 Task: Check the percentage active listings of double pane windows in the last 5 years.
Action: Mouse moved to (954, 218)
Screenshot: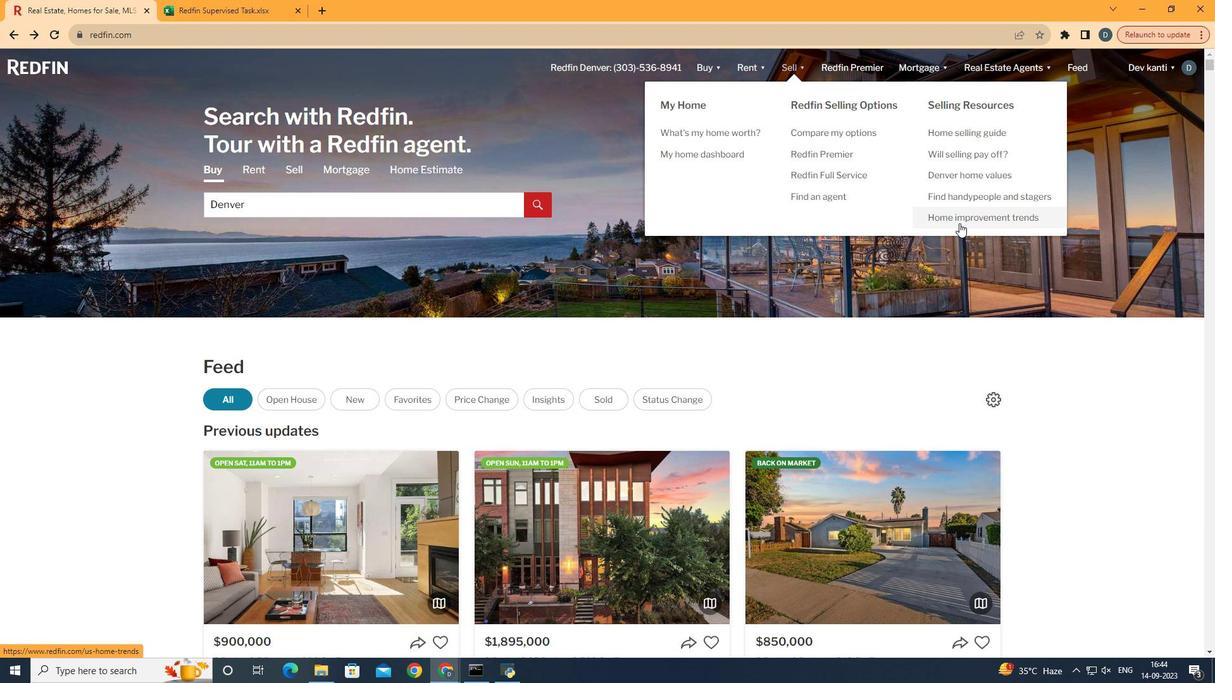 
Action: Mouse pressed left at (954, 218)
Screenshot: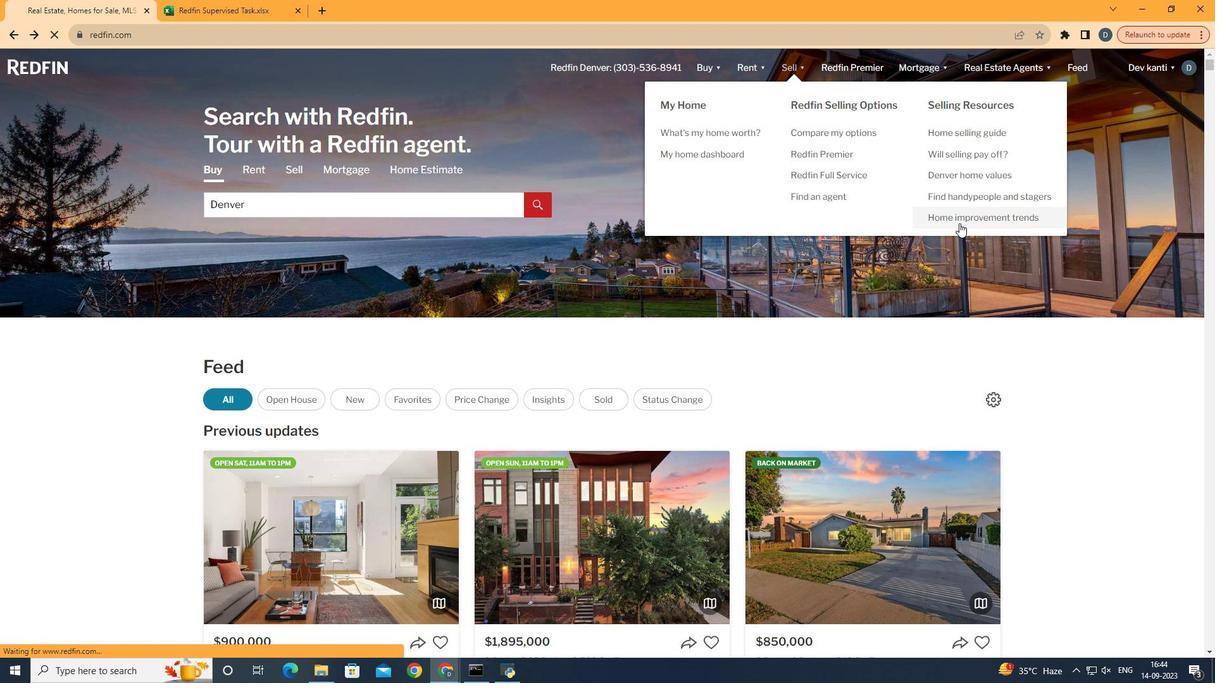 
Action: Mouse moved to (300, 244)
Screenshot: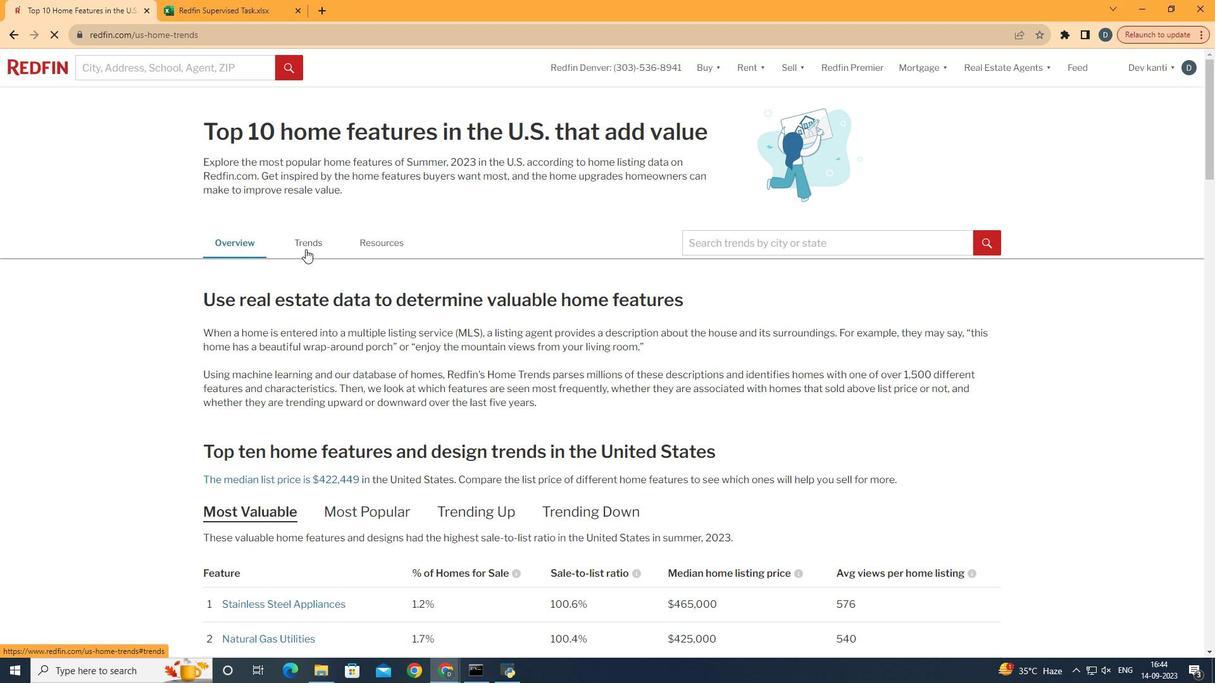 
Action: Mouse pressed left at (300, 244)
Screenshot: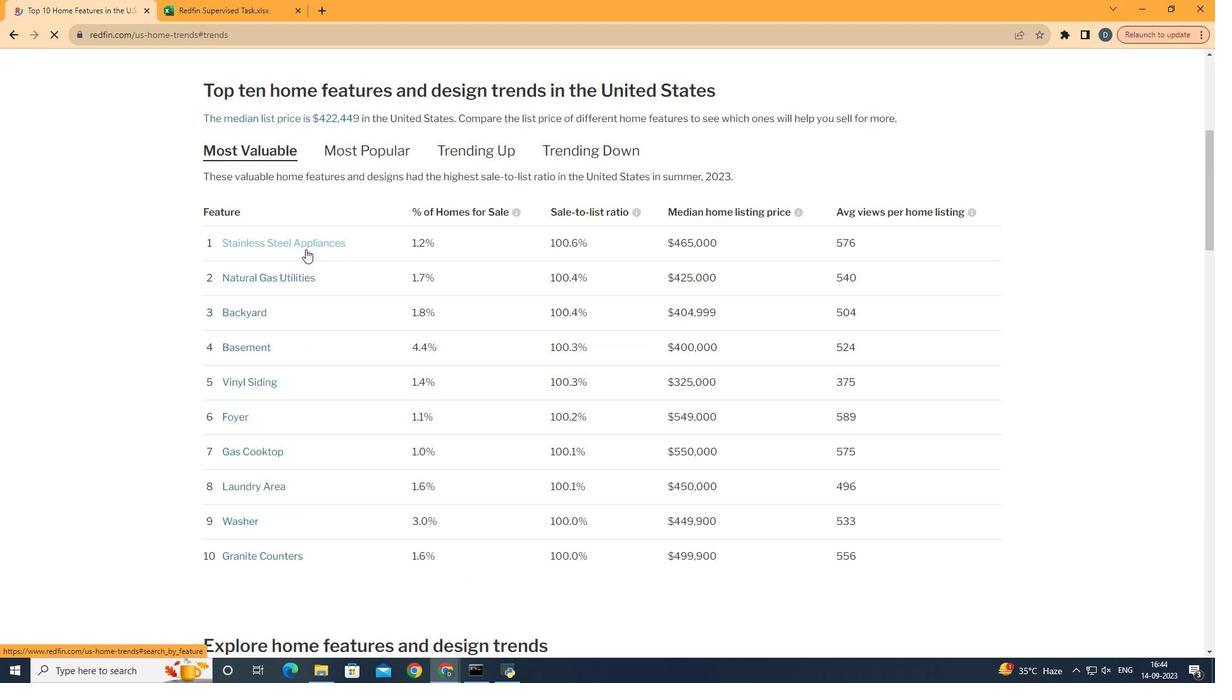 
Action: Mouse moved to (703, 412)
Screenshot: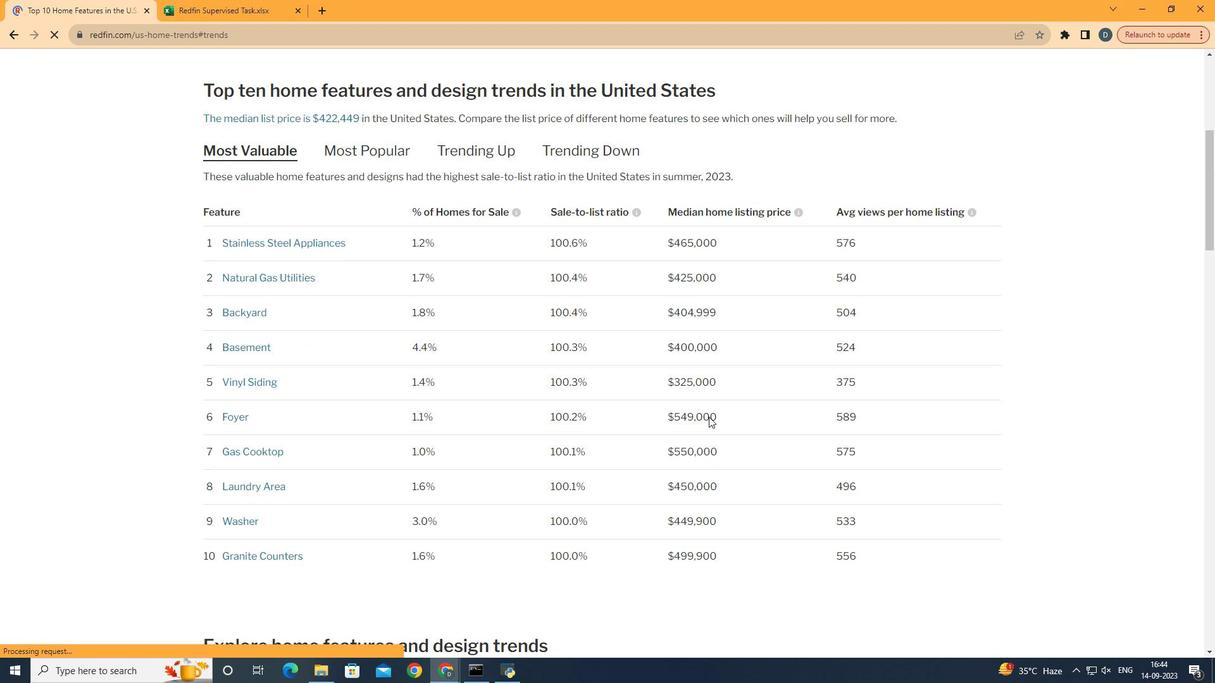 
Action: Mouse scrolled (703, 411) with delta (0, 0)
Screenshot: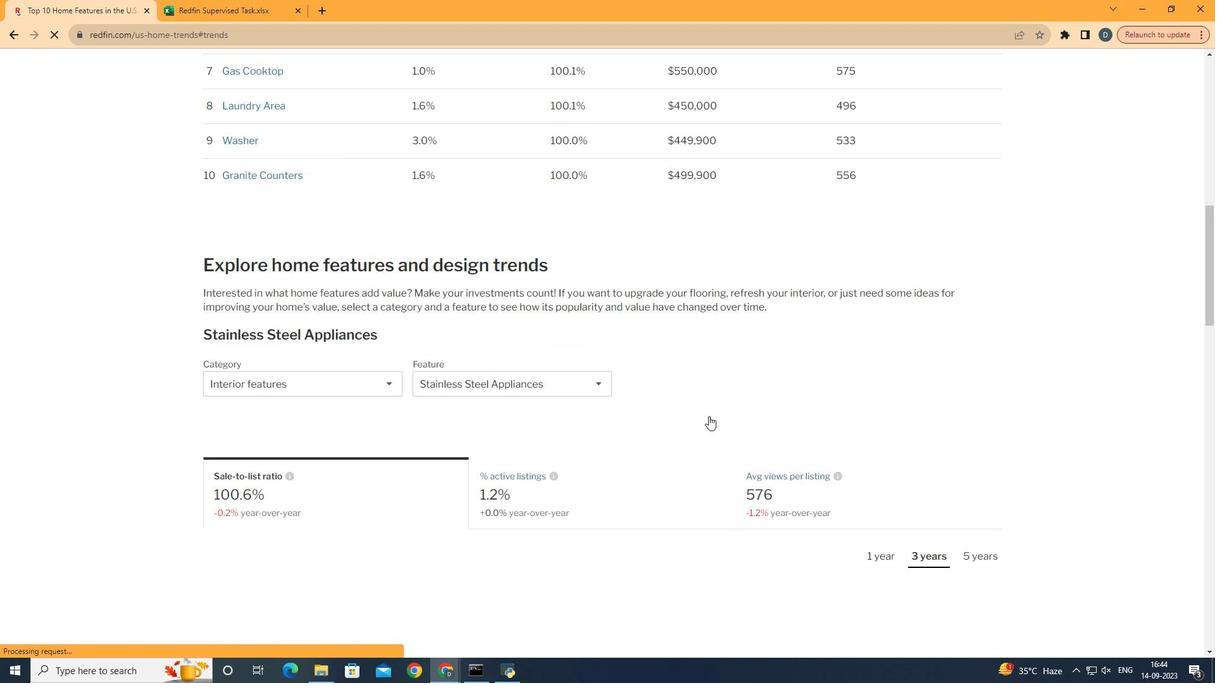 
Action: Mouse scrolled (703, 411) with delta (0, 0)
Screenshot: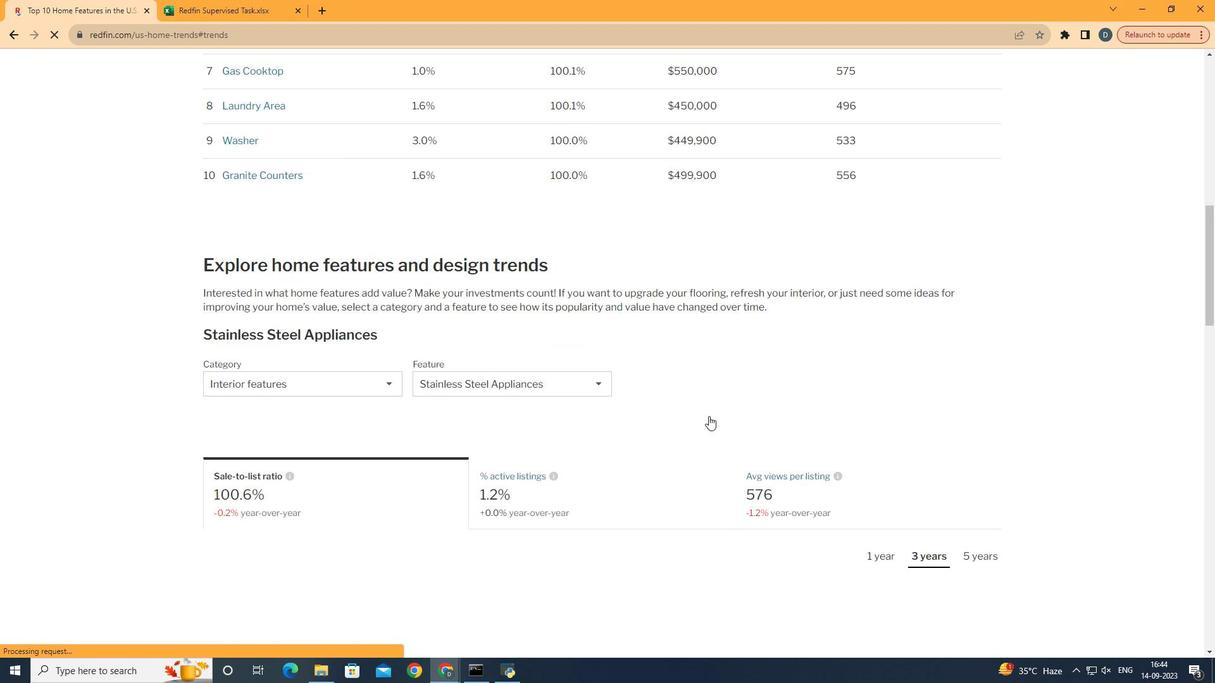 
Action: Mouse scrolled (703, 411) with delta (0, 0)
Screenshot: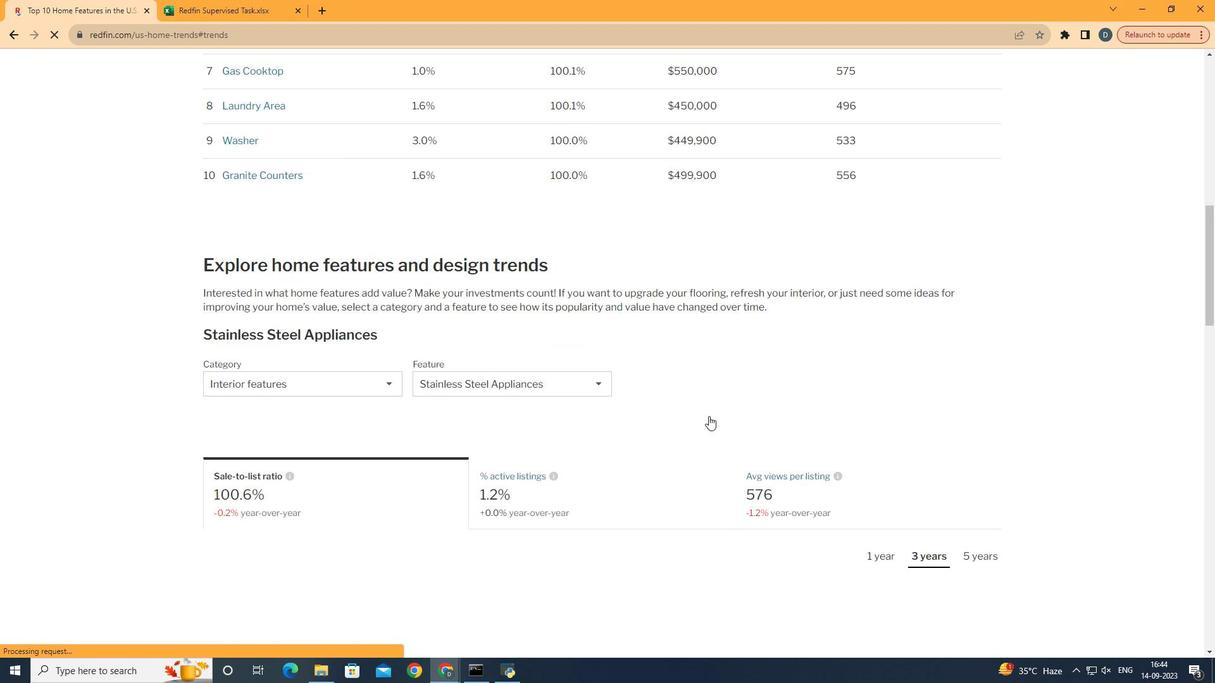 
Action: Mouse scrolled (703, 411) with delta (0, 0)
Screenshot: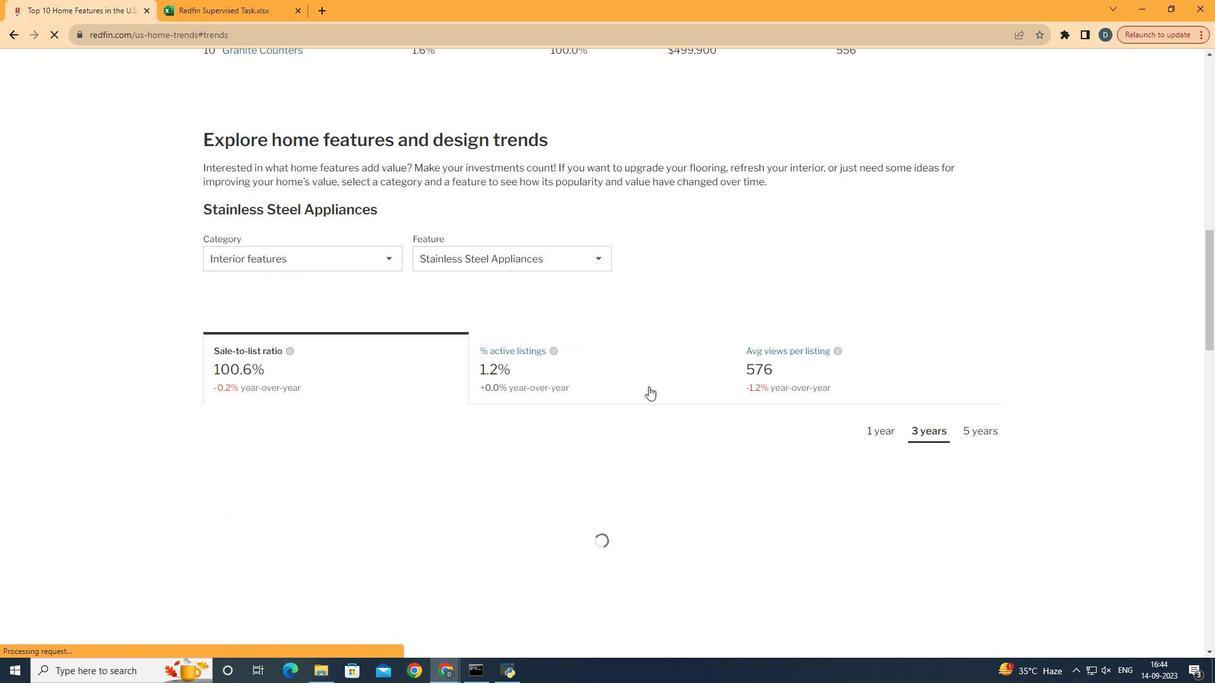 
Action: Mouse scrolled (703, 411) with delta (0, 0)
Screenshot: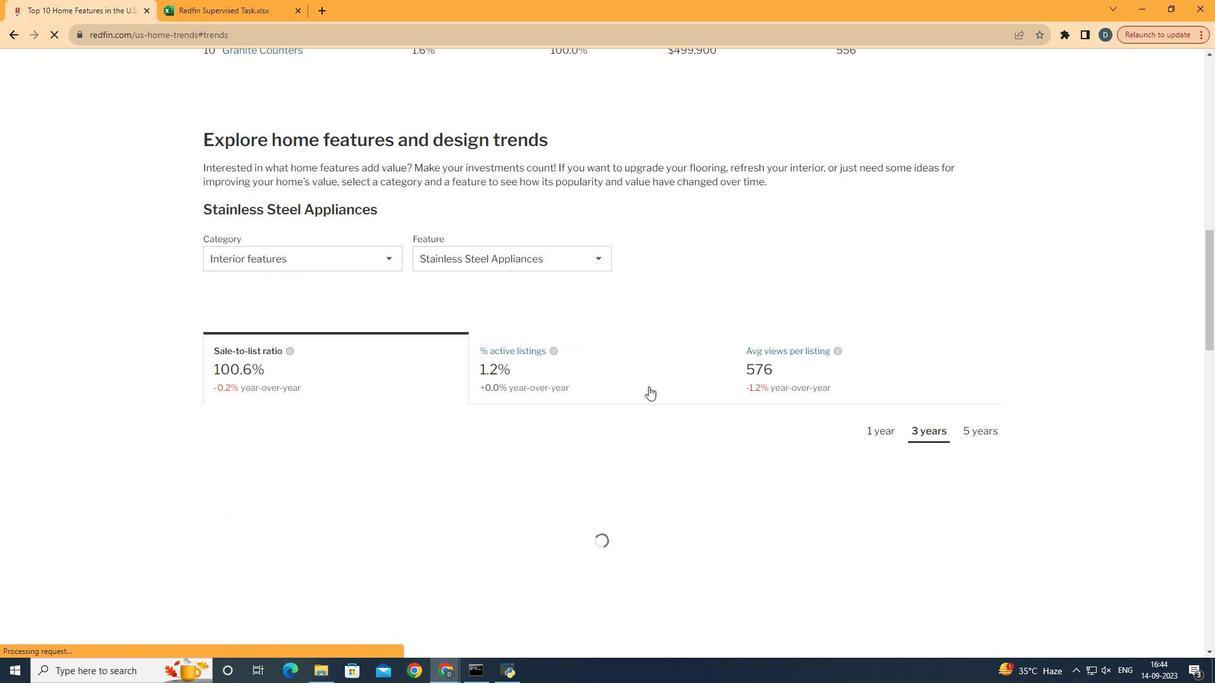 
Action: Mouse scrolled (703, 411) with delta (0, 0)
Screenshot: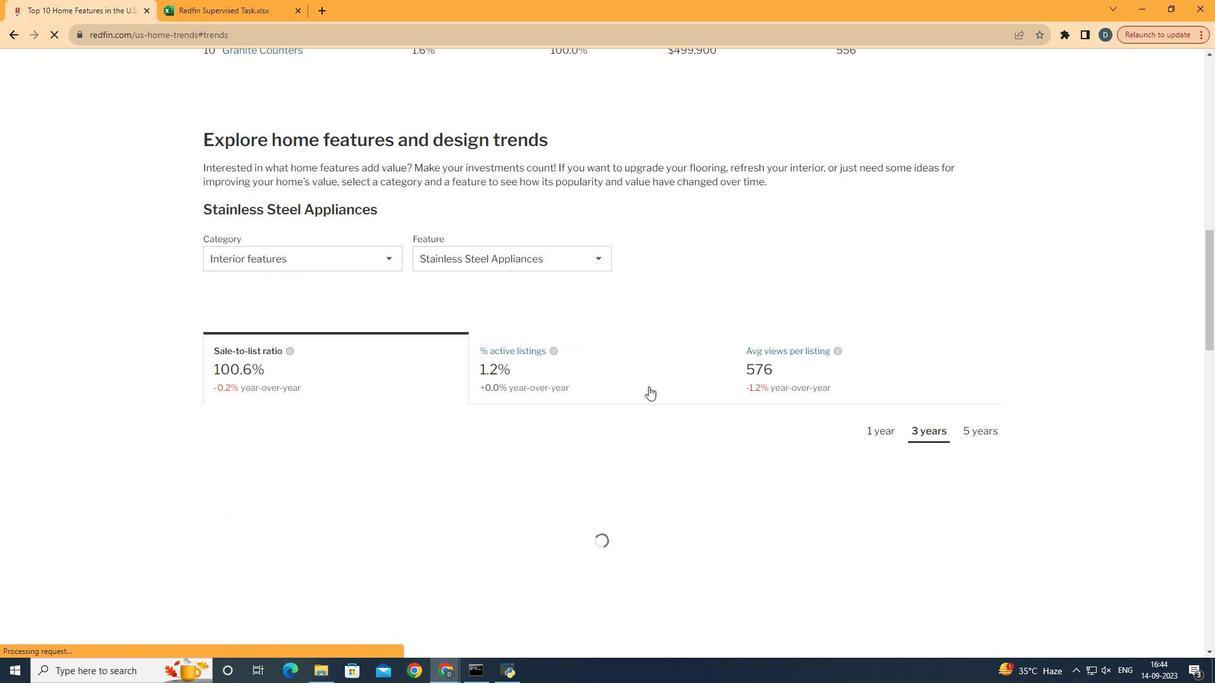 
Action: Mouse scrolled (703, 411) with delta (0, 0)
Screenshot: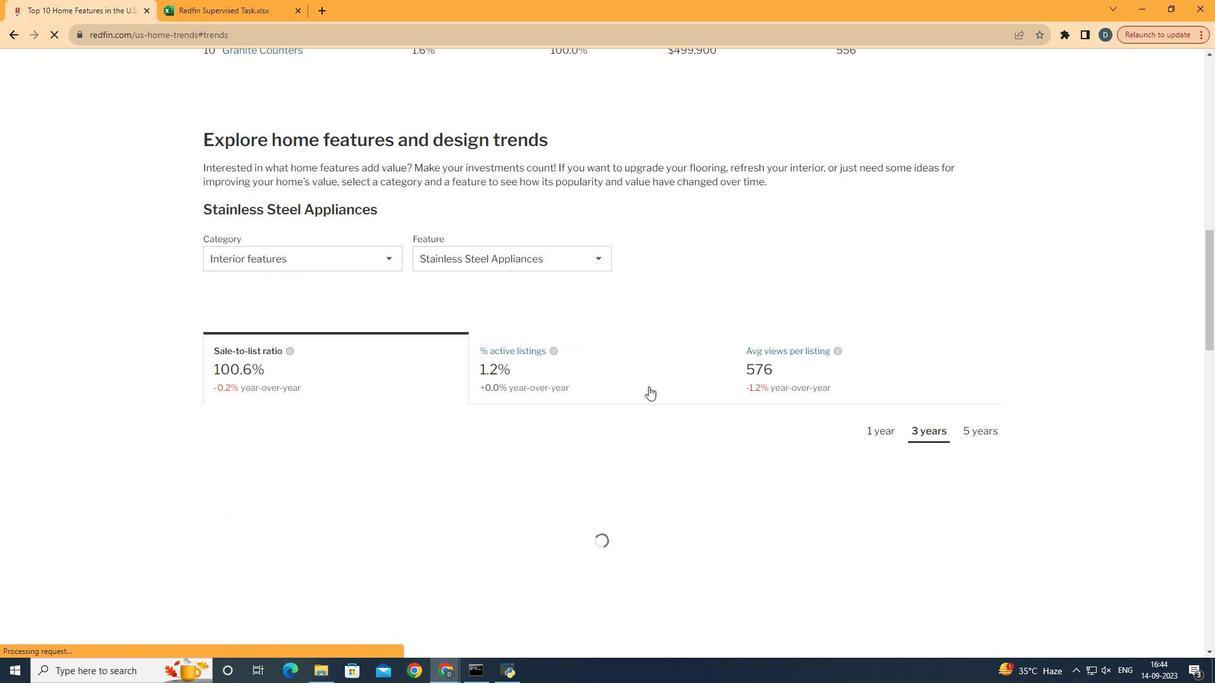 
Action: Mouse scrolled (703, 411) with delta (0, 0)
Screenshot: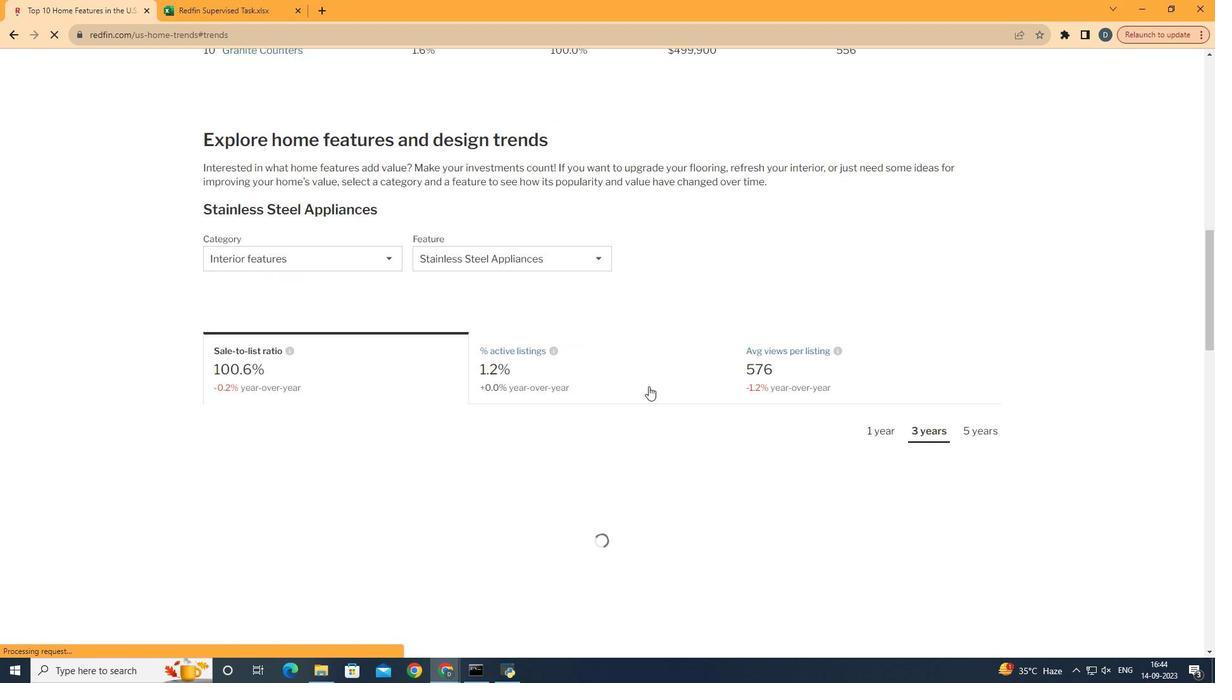 
Action: Mouse moved to (381, 316)
Screenshot: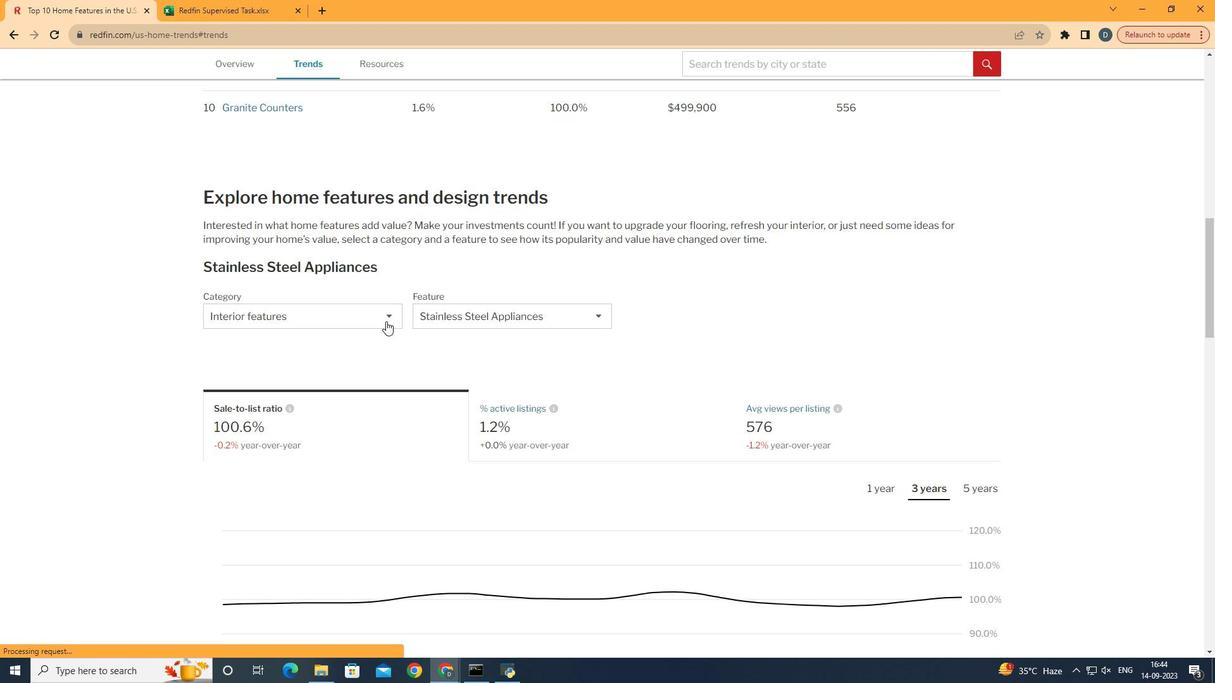 
Action: Mouse scrolled (381, 315) with delta (0, 0)
Screenshot: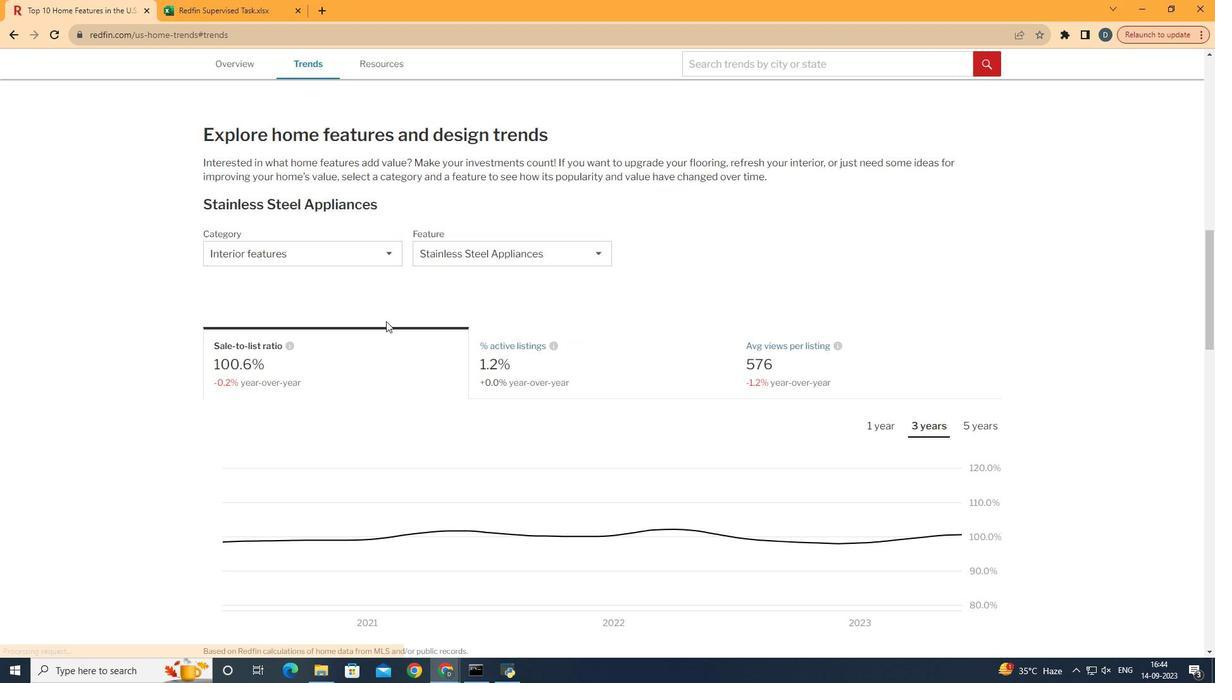 
Action: Mouse scrolled (381, 315) with delta (0, 0)
Screenshot: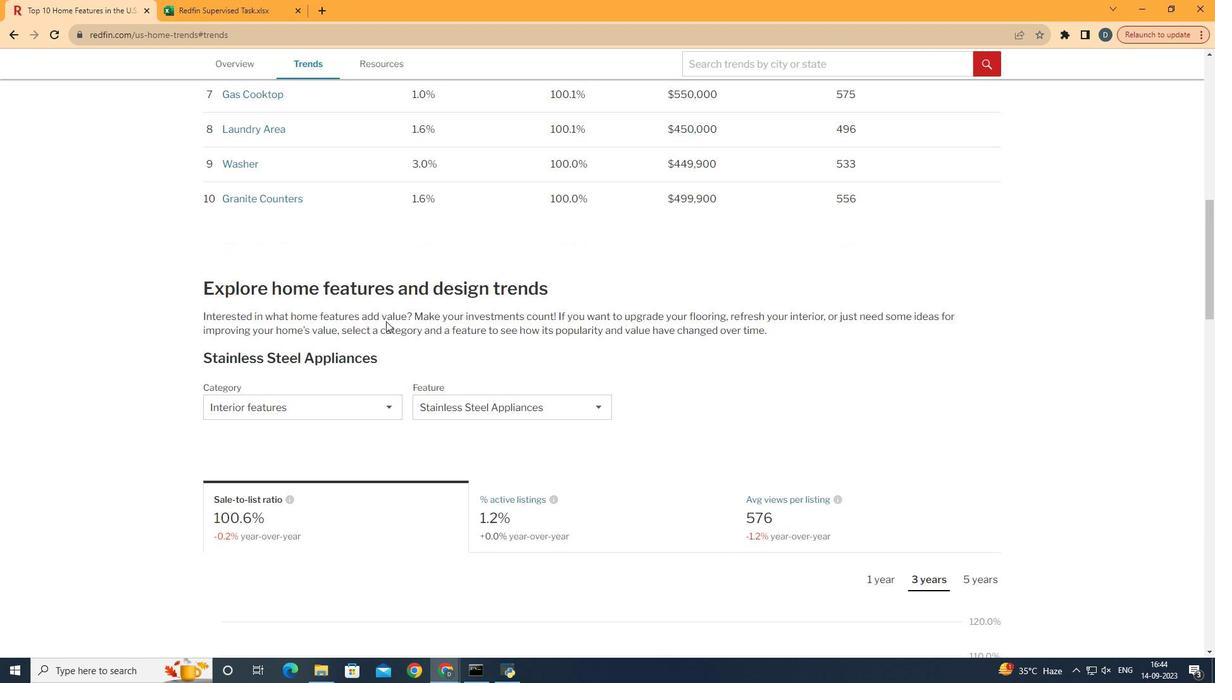 
Action: Mouse scrolled (381, 315) with delta (0, 0)
Screenshot: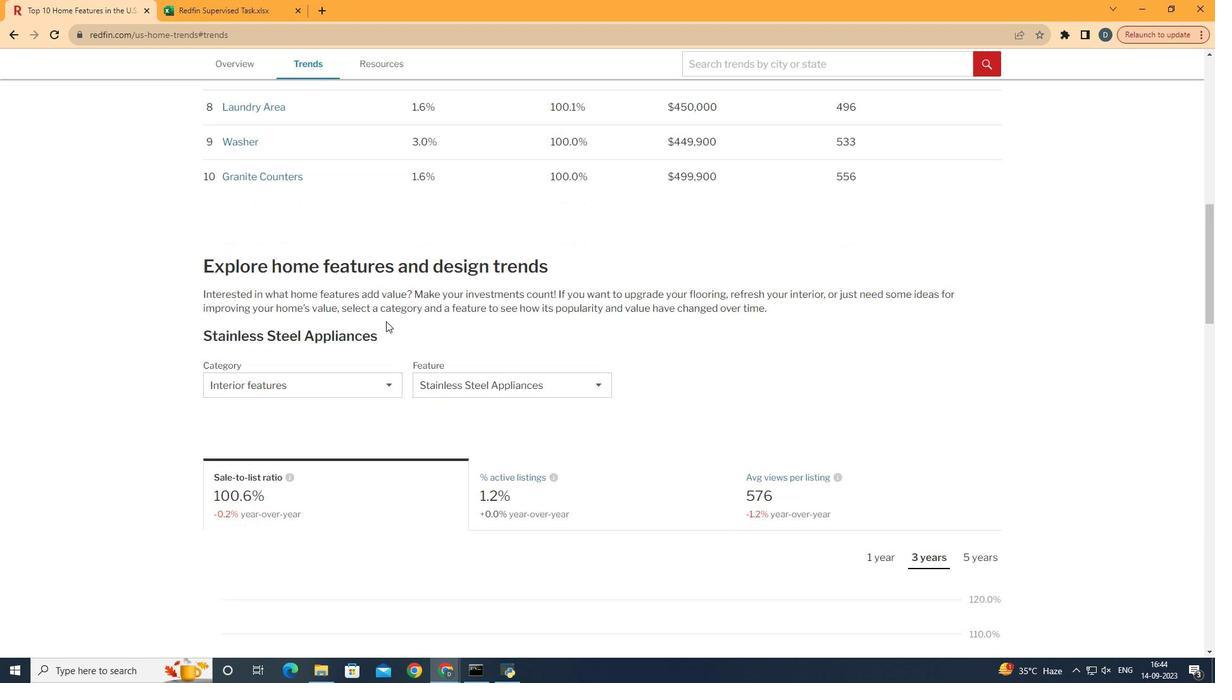 
Action: Mouse scrolled (381, 315) with delta (0, 0)
Screenshot: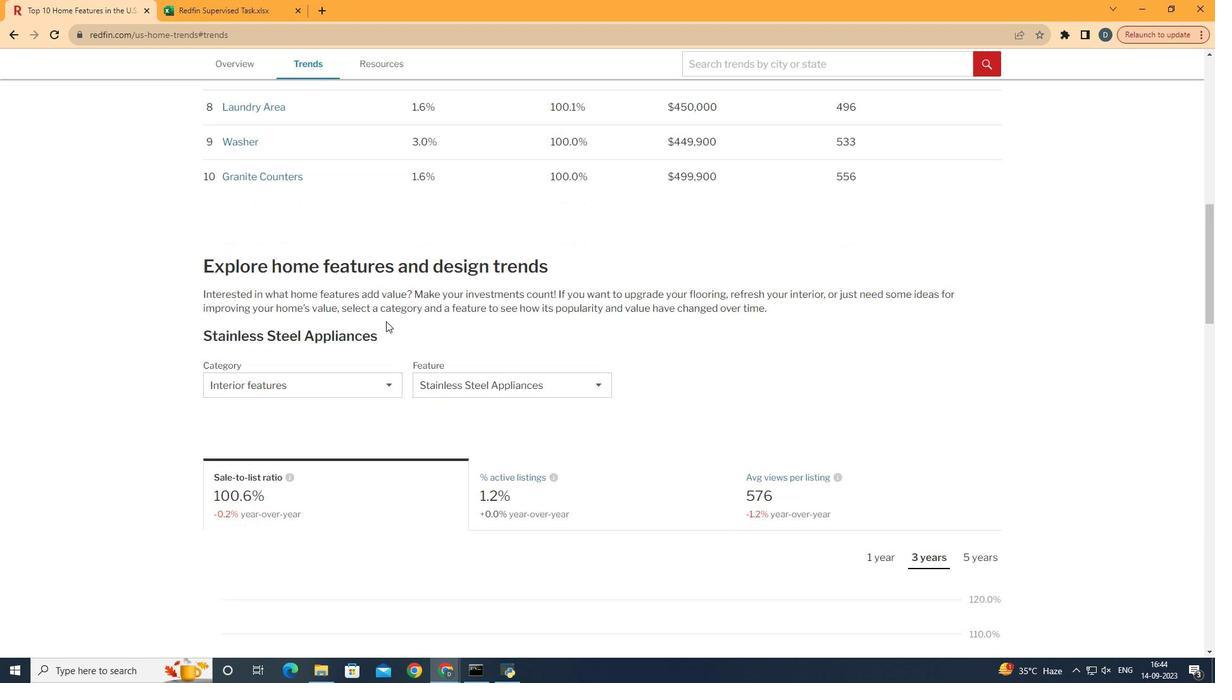 
Action: Mouse scrolled (381, 315) with delta (0, 0)
Screenshot: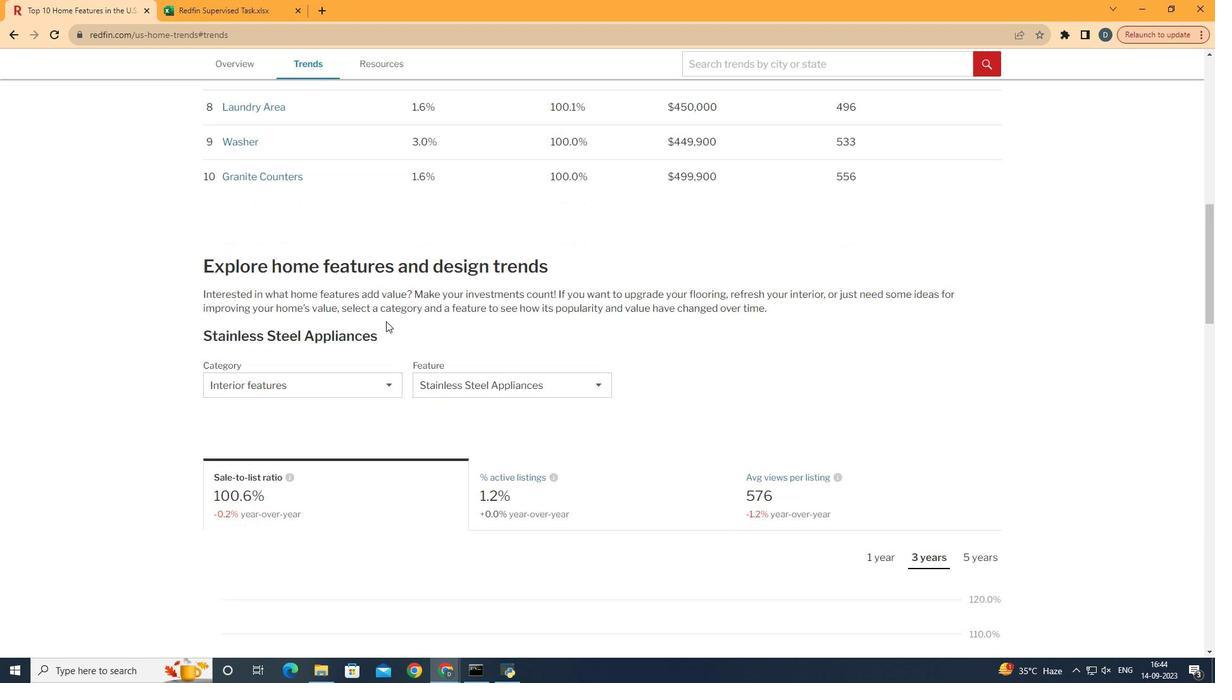 
Action: Mouse scrolled (381, 315) with delta (0, 0)
Screenshot: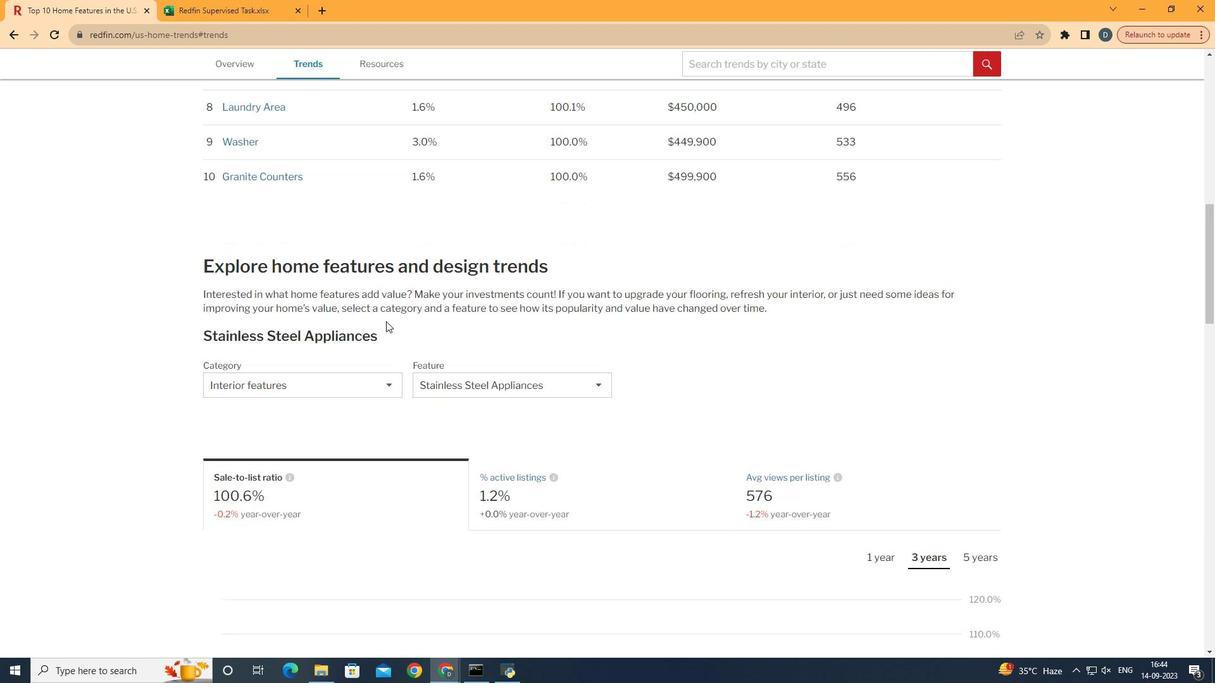 
Action: Mouse scrolled (381, 315) with delta (0, 0)
Screenshot: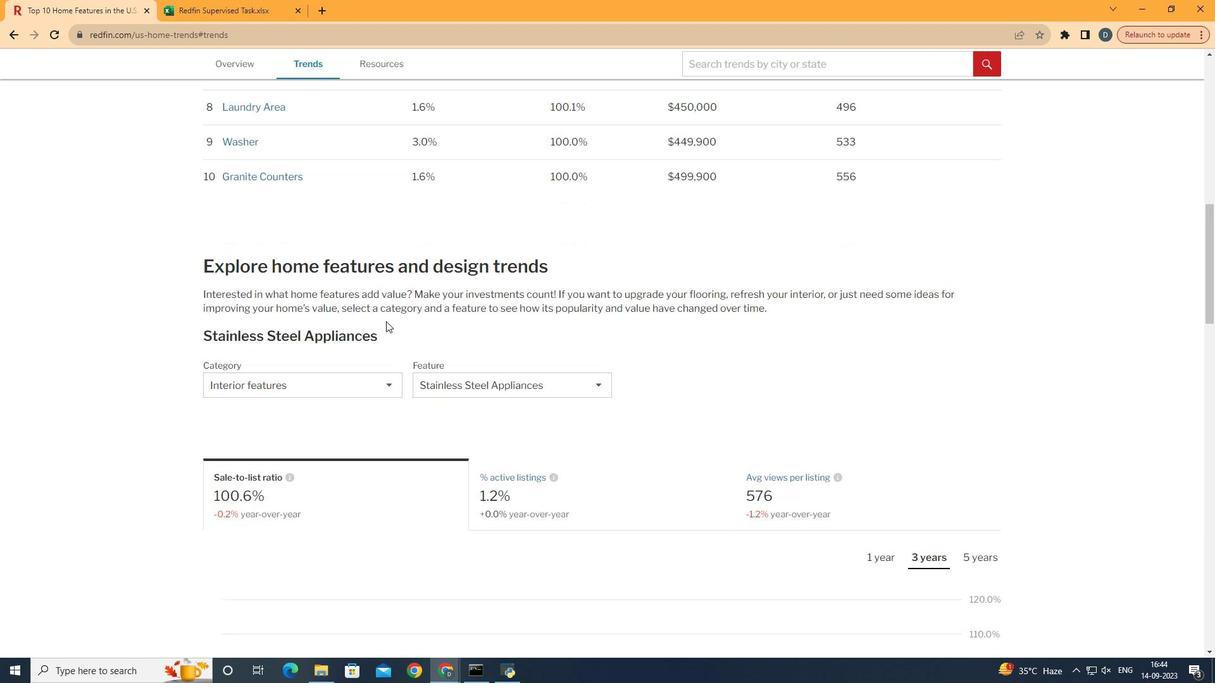 
Action: Mouse scrolled (381, 315) with delta (0, 0)
Screenshot: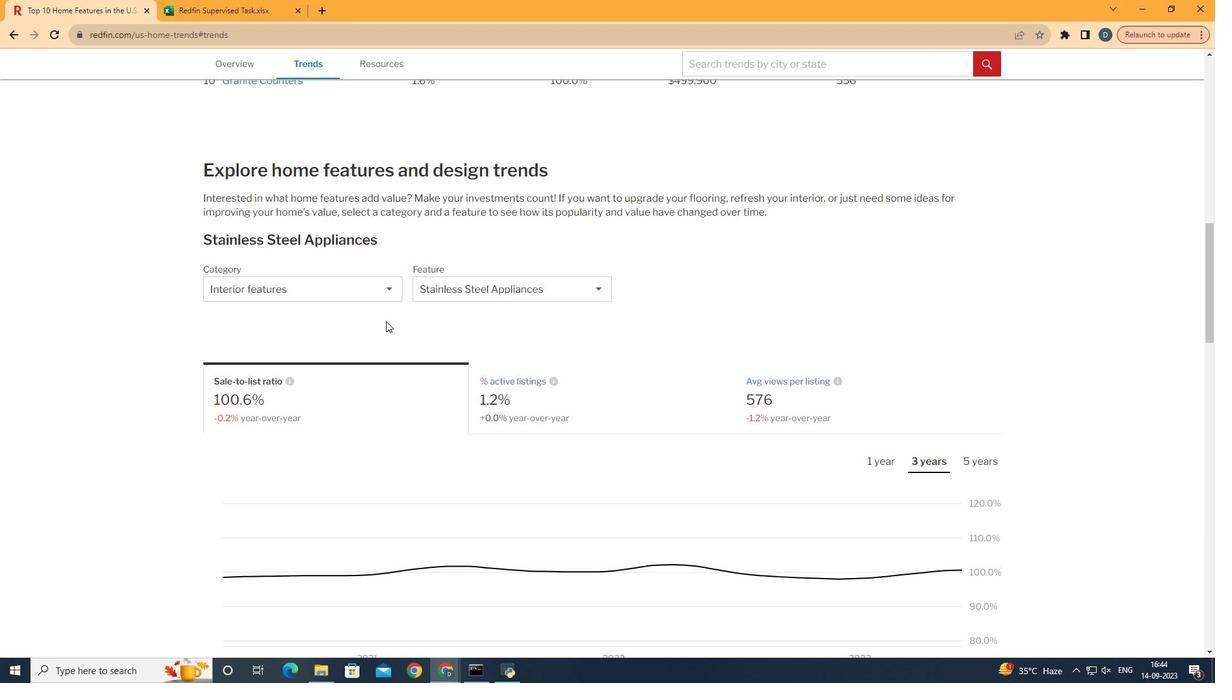 
Action: Mouse scrolled (381, 315) with delta (0, 0)
Screenshot: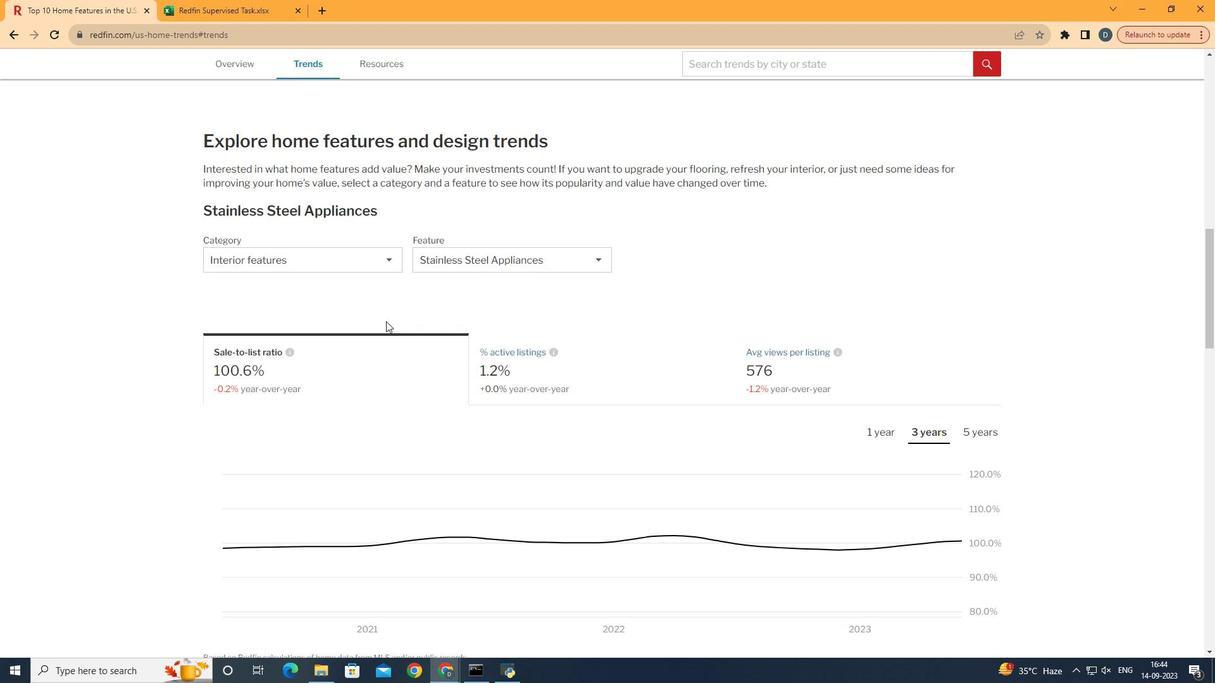 
Action: Mouse moved to (367, 256)
Screenshot: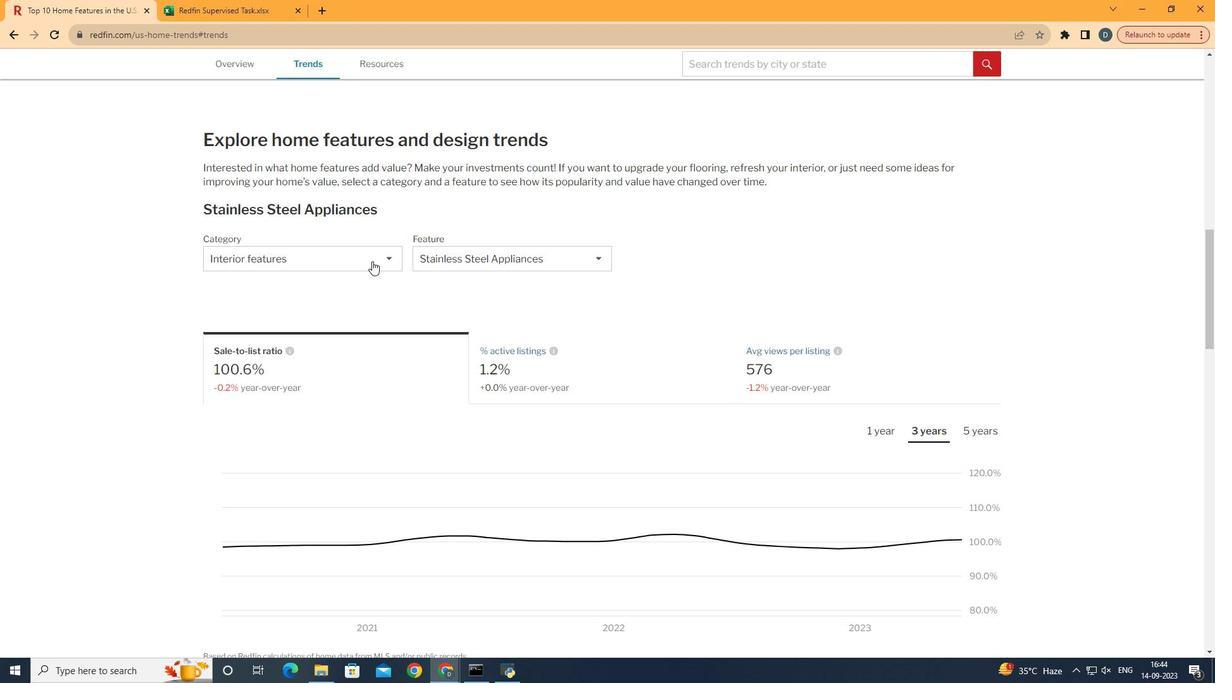 
Action: Mouse pressed left at (367, 256)
Screenshot: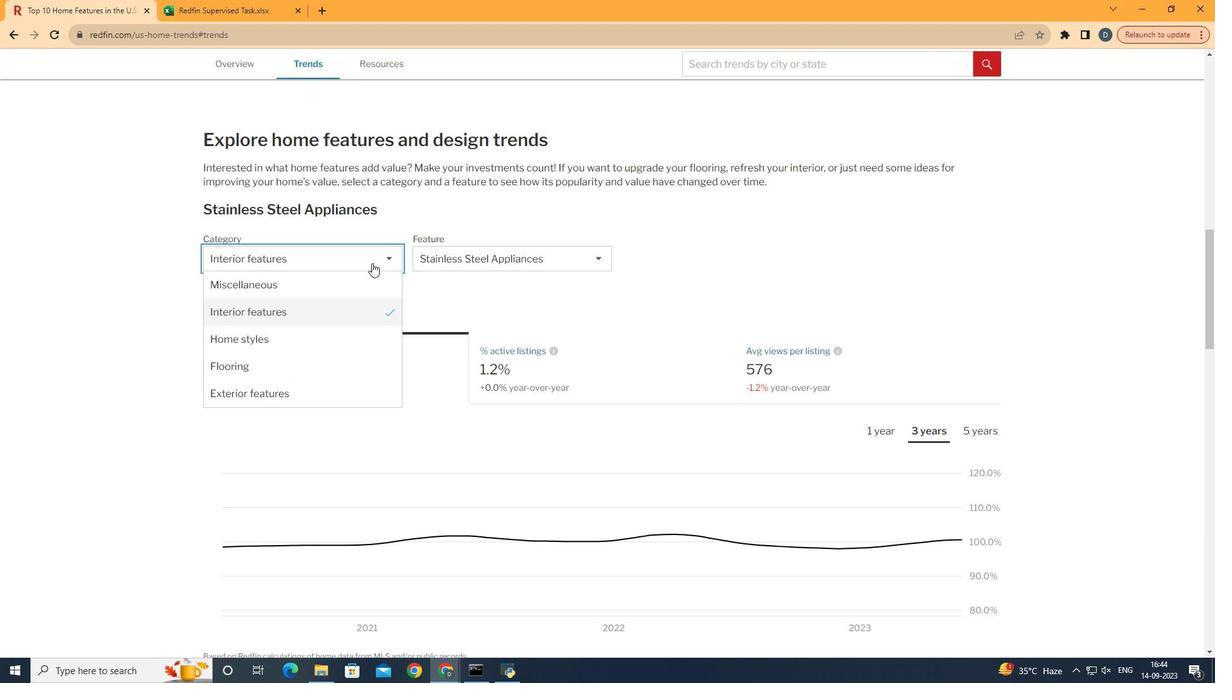 
Action: Mouse moved to (343, 391)
Screenshot: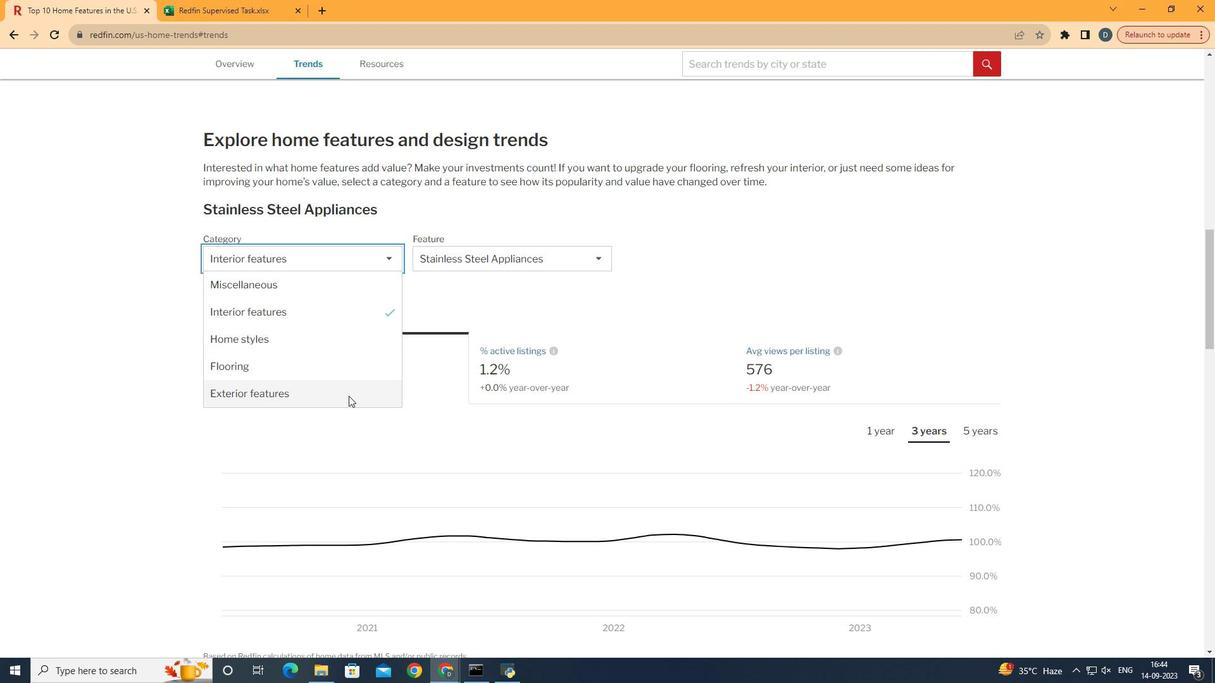 
Action: Mouse pressed left at (343, 391)
Screenshot: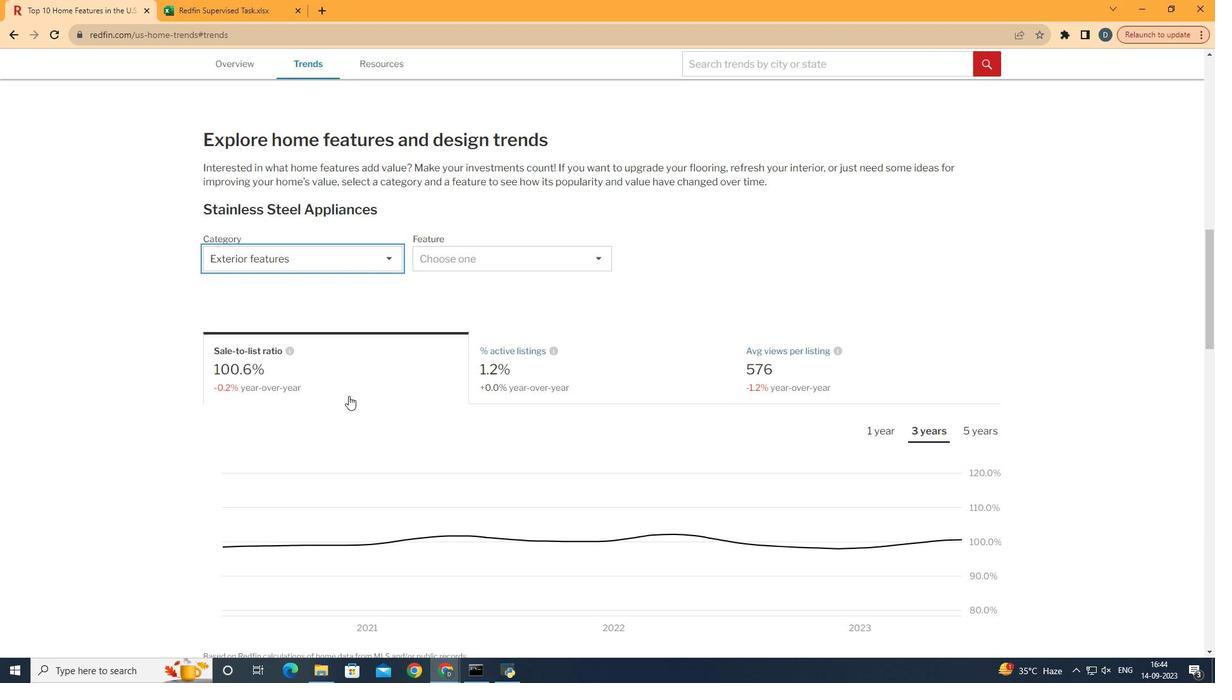 
Action: Mouse moved to (479, 250)
Screenshot: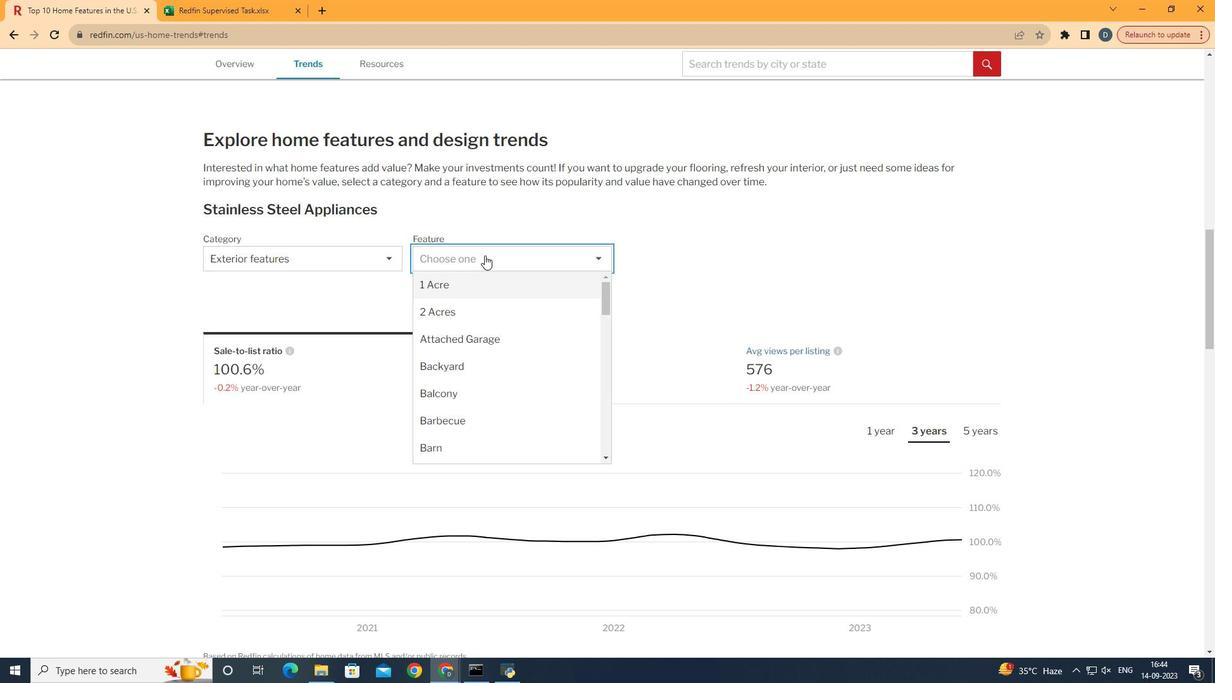 
Action: Mouse pressed left at (479, 250)
Screenshot: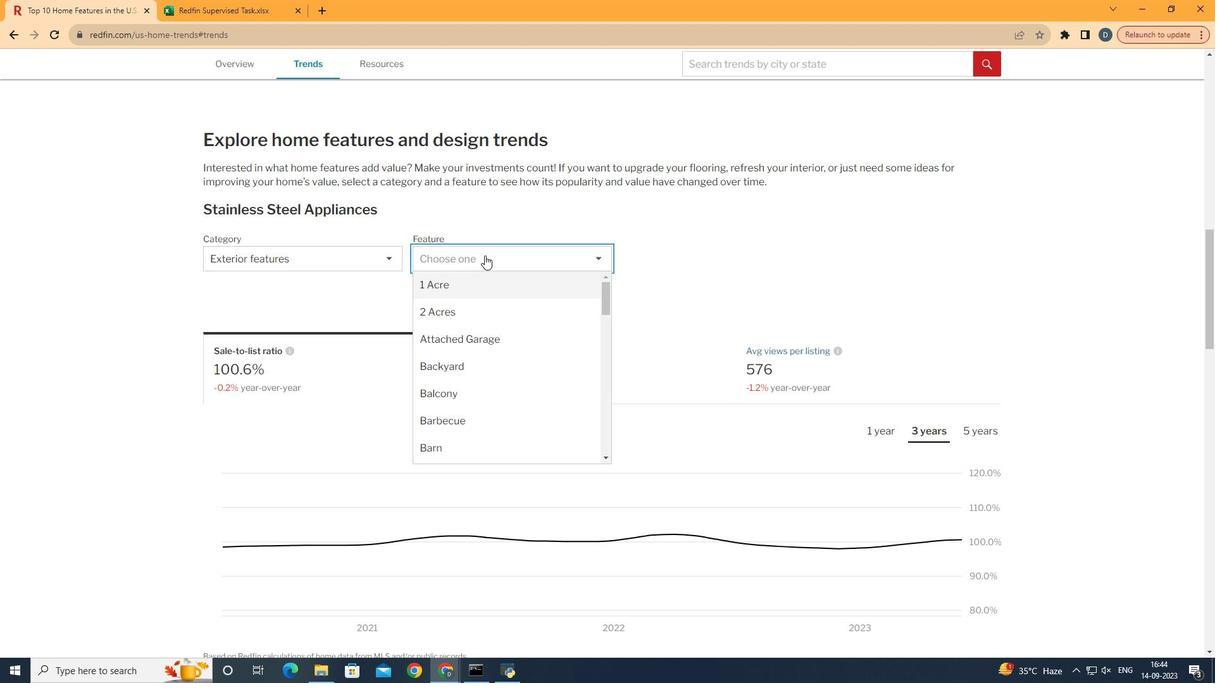 
Action: Mouse moved to (501, 381)
Screenshot: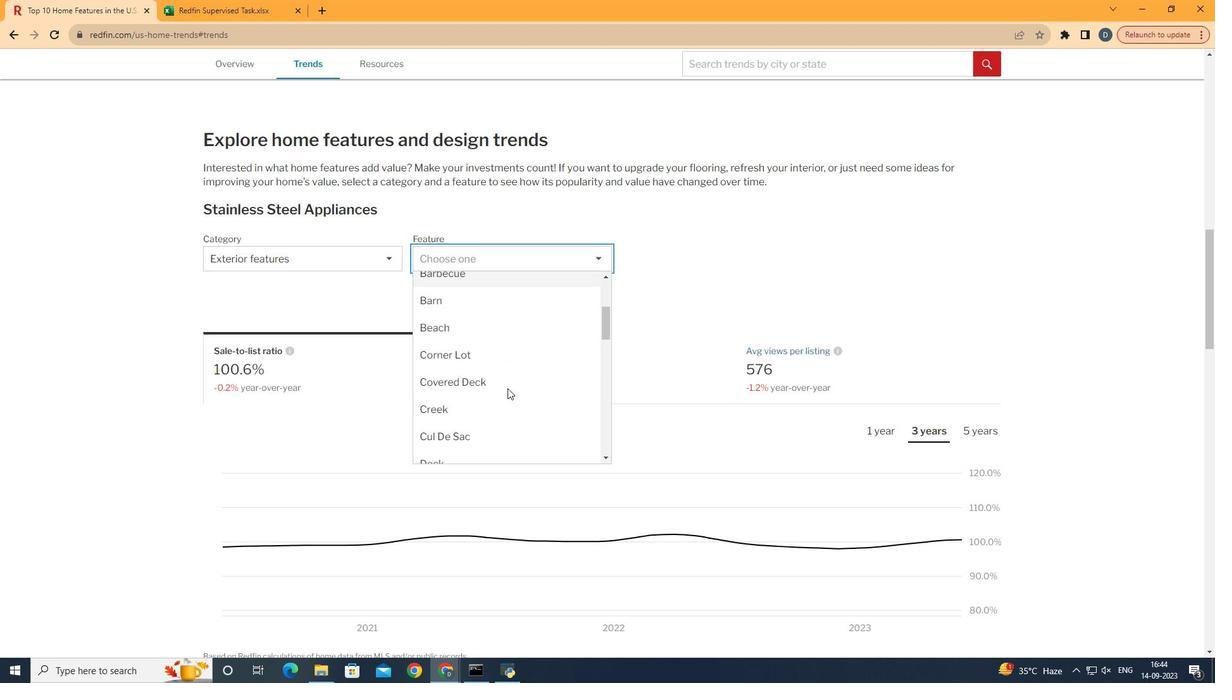
Action: Mouse scrolled (501, 380) with delta (0, 0)
Screenshot: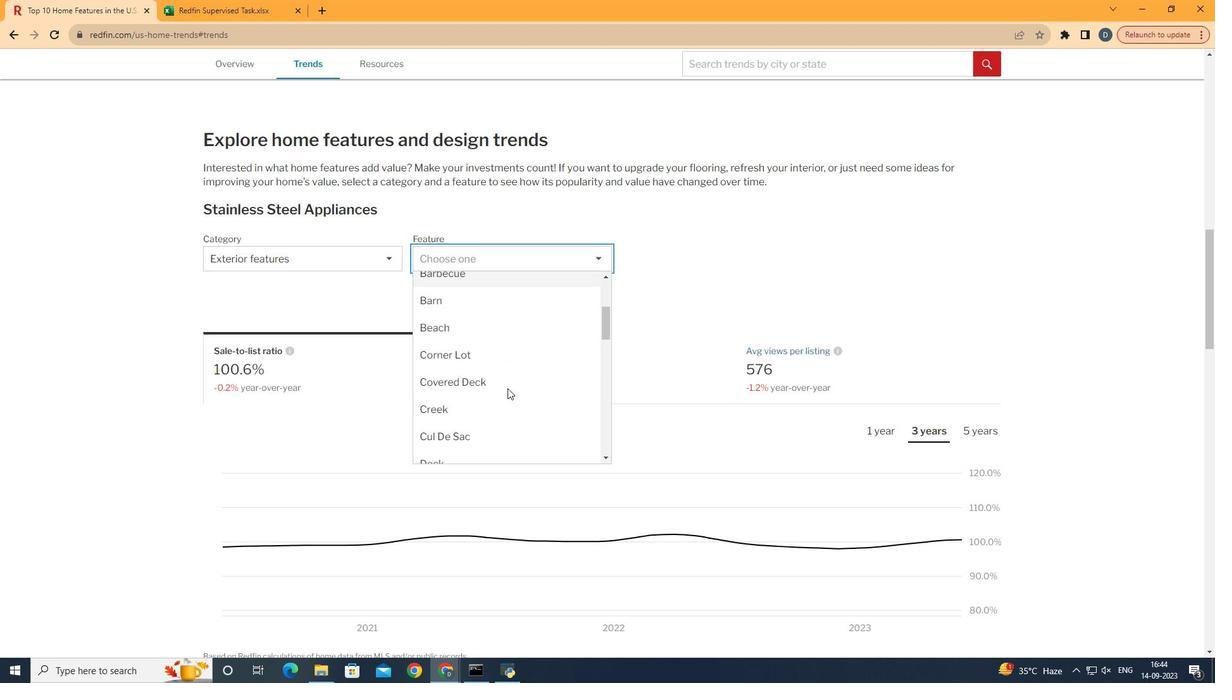 
Action: Mouse moved to (501, 382)
Screenshot: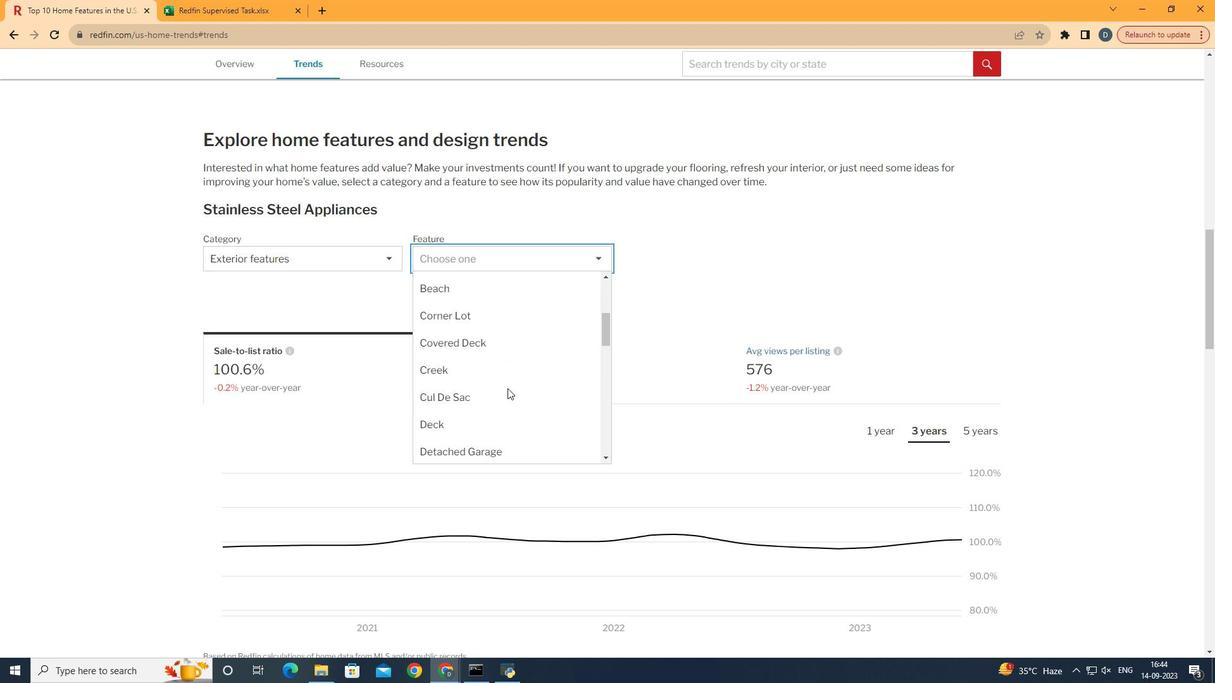 
Action: Mouse scrolled (501, 382) with delta (0, 0)
Screenshot: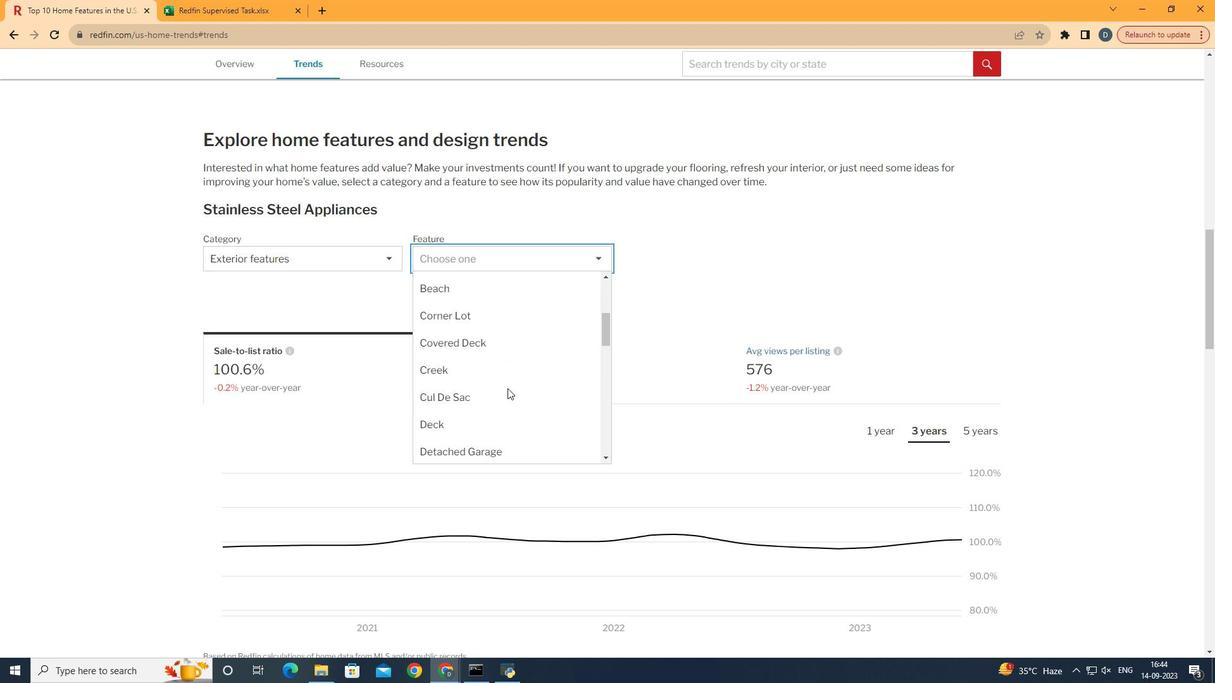 
Action: Mouse moved to (502, 383)
Screenshot: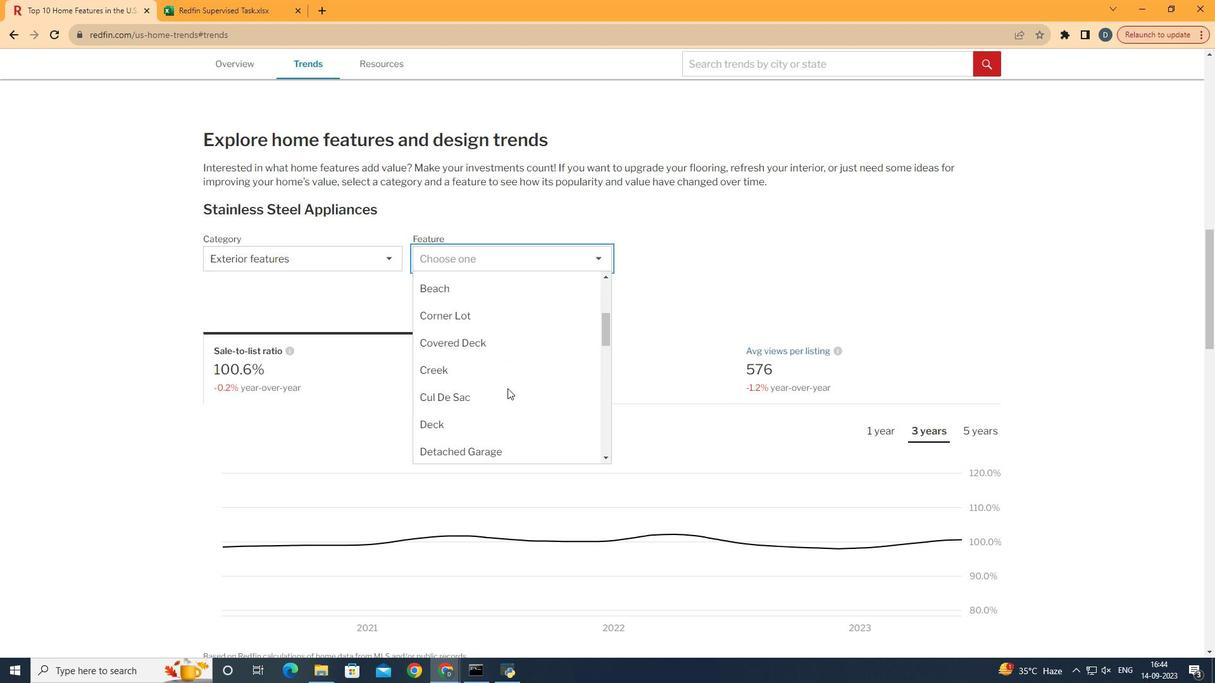 
Action: Mouse scrolled (502, 382) with delta (0, 0)
Screenshot: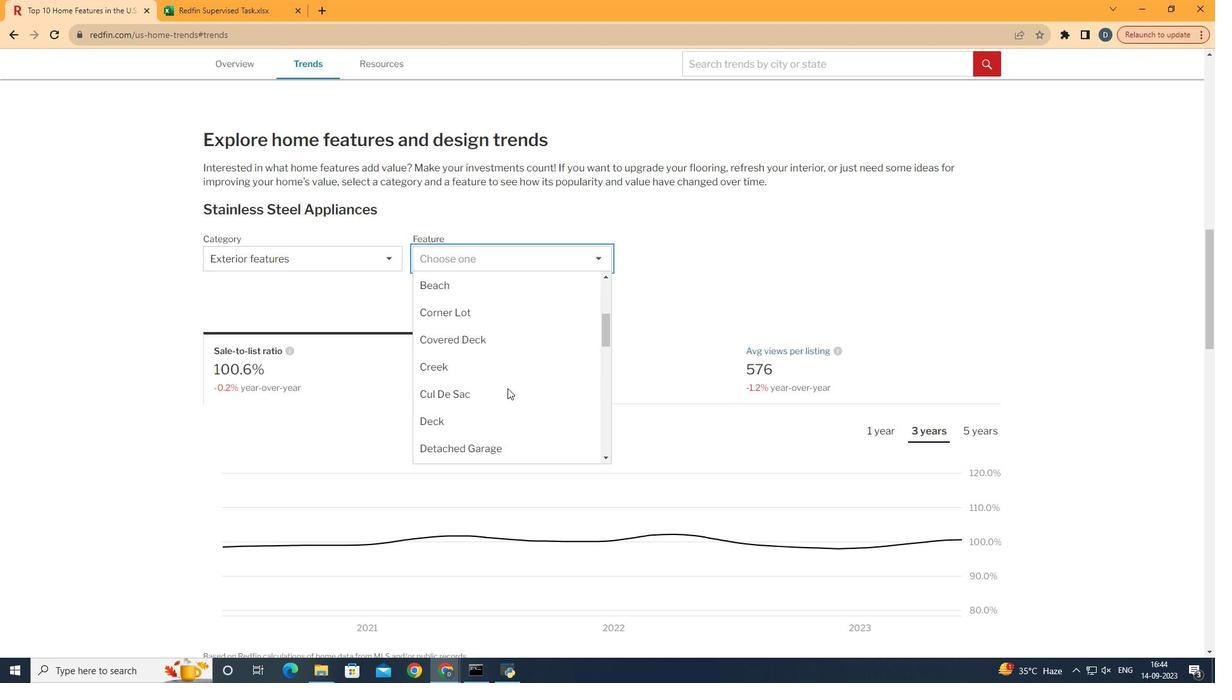 
Action: Mouse moved to (485, 398)
Screenshot: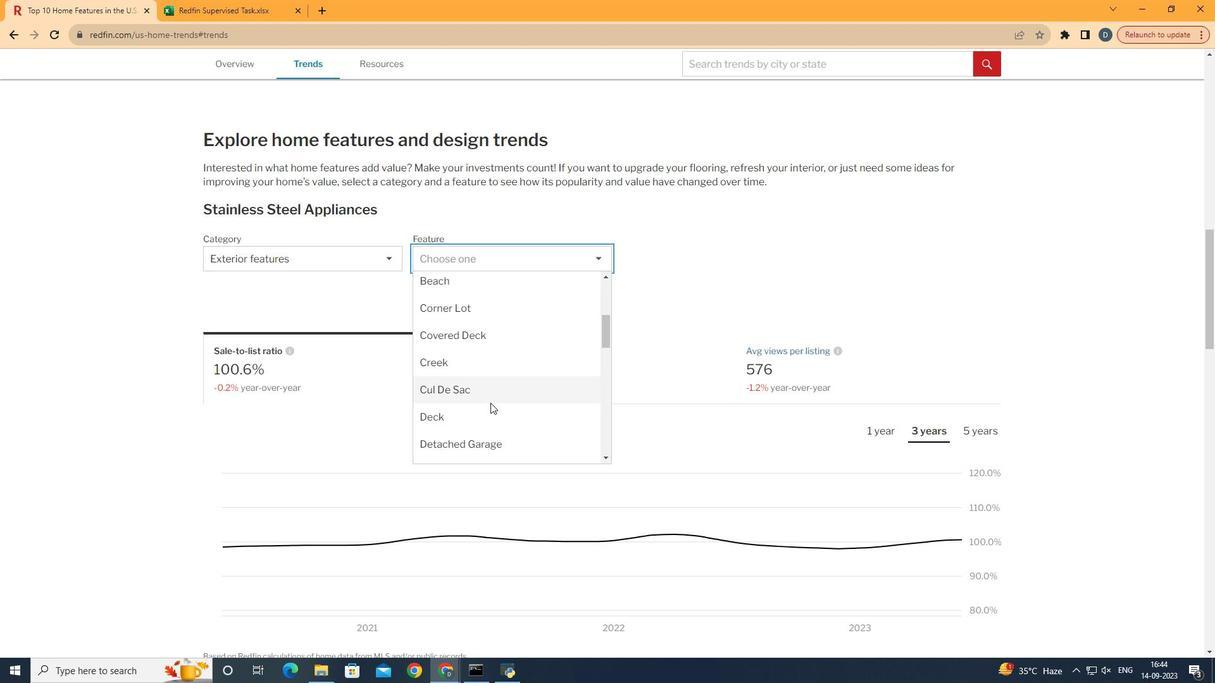 
Action: Mouse scrolled (485, 397) with delta (0, 0)
Screenshot: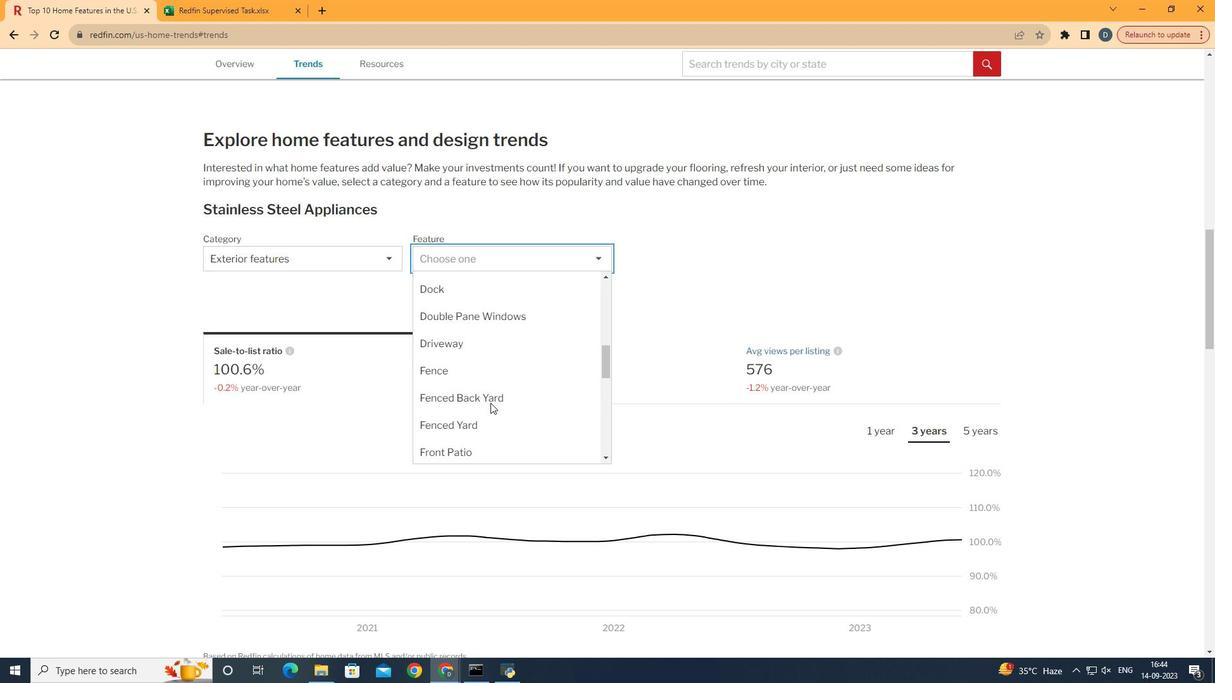 
Action: Mouse scrolled (485, 397) with delta (0, 0)
Screenshot: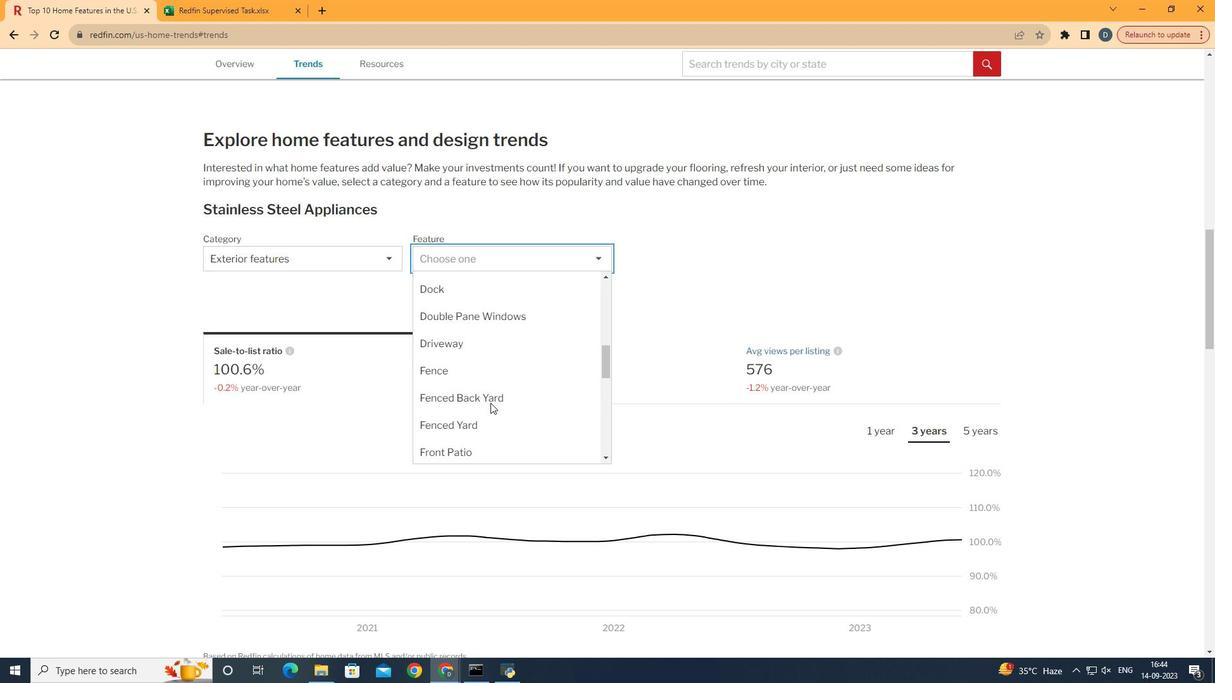 
Action: Mouse scrolled (485, 397) with delta (0, 0)
Screenshot: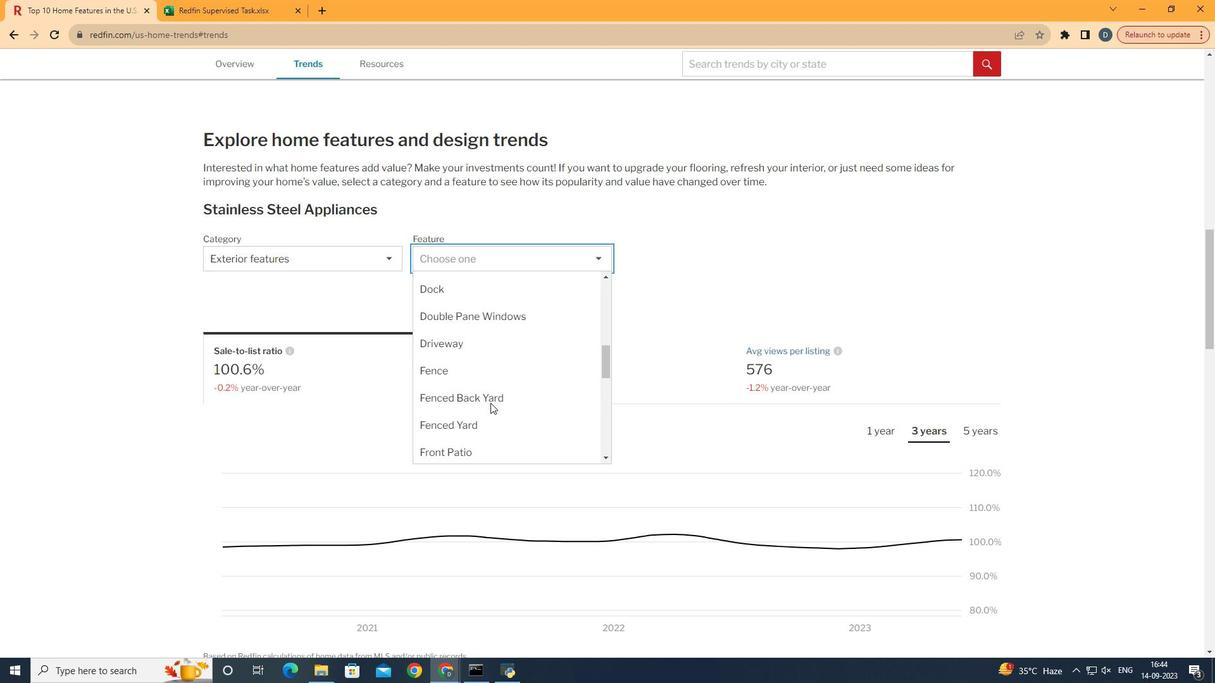 
Action: Mouse moved to (491, 310)
Screenshot: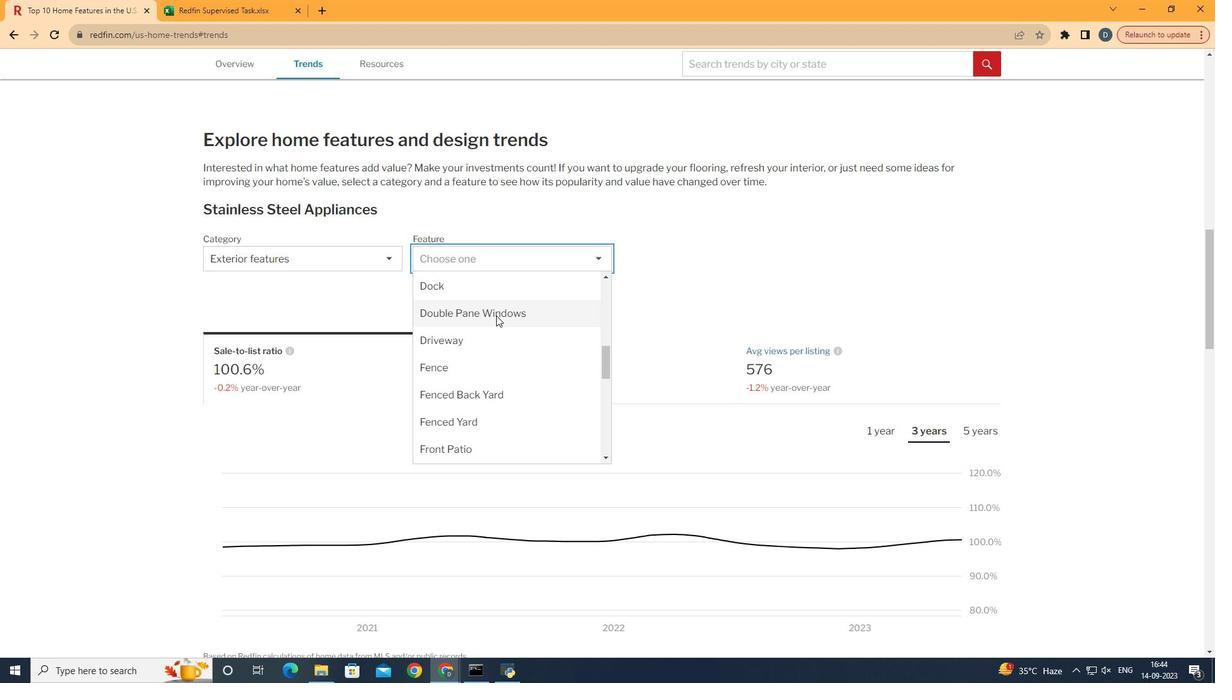 
Action: Mouse pressed left at (491, 310)
Screenshot: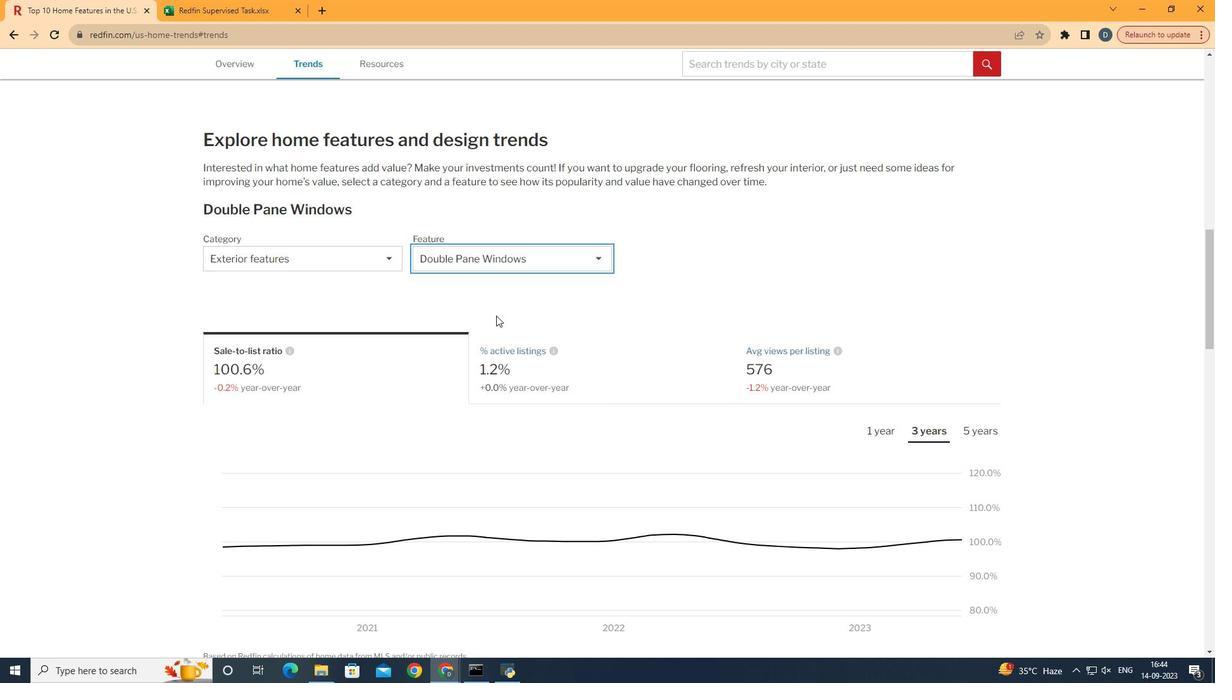 
Action: Mouse moved to (591, 397)
Screenshot: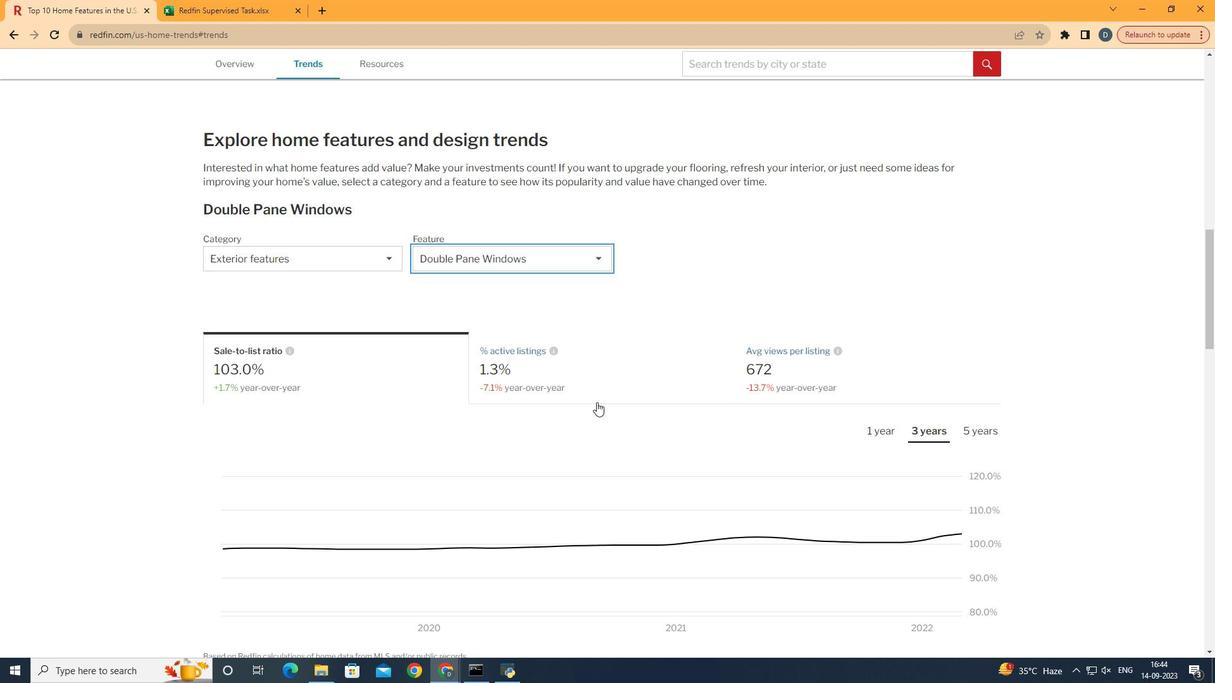 
Action: Mouse pressed left at (591, 397)
Screenshot: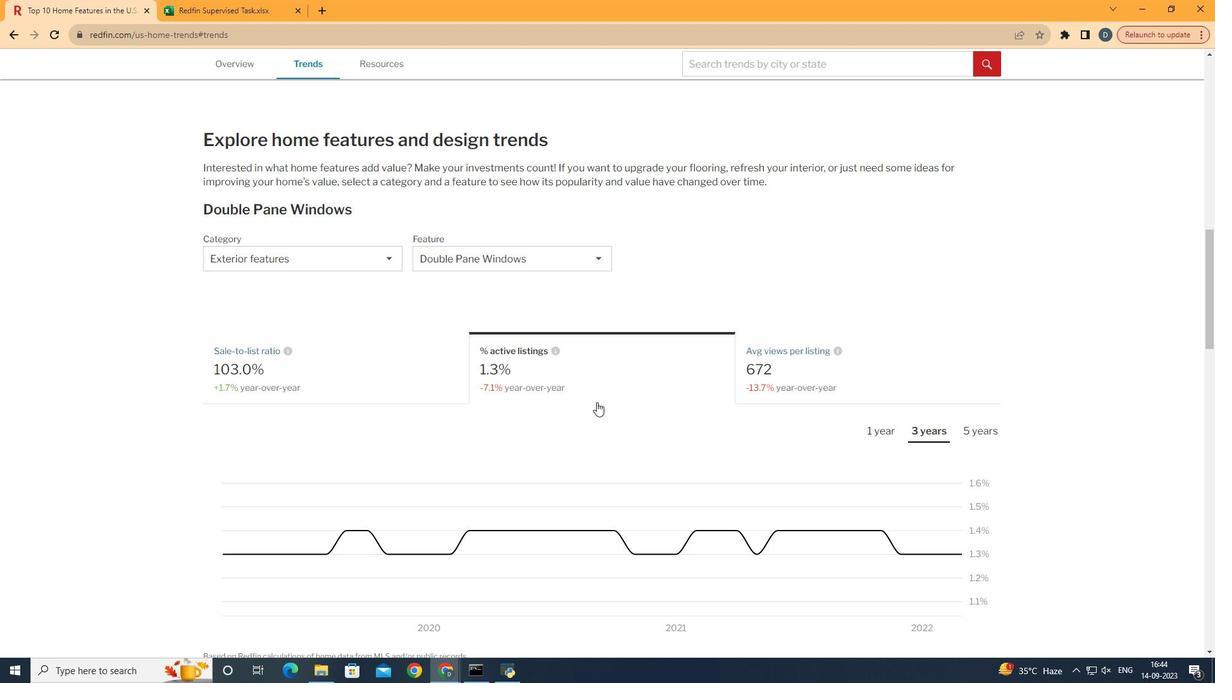 
Action: Mouse moved to (962, 427)
Screenshot: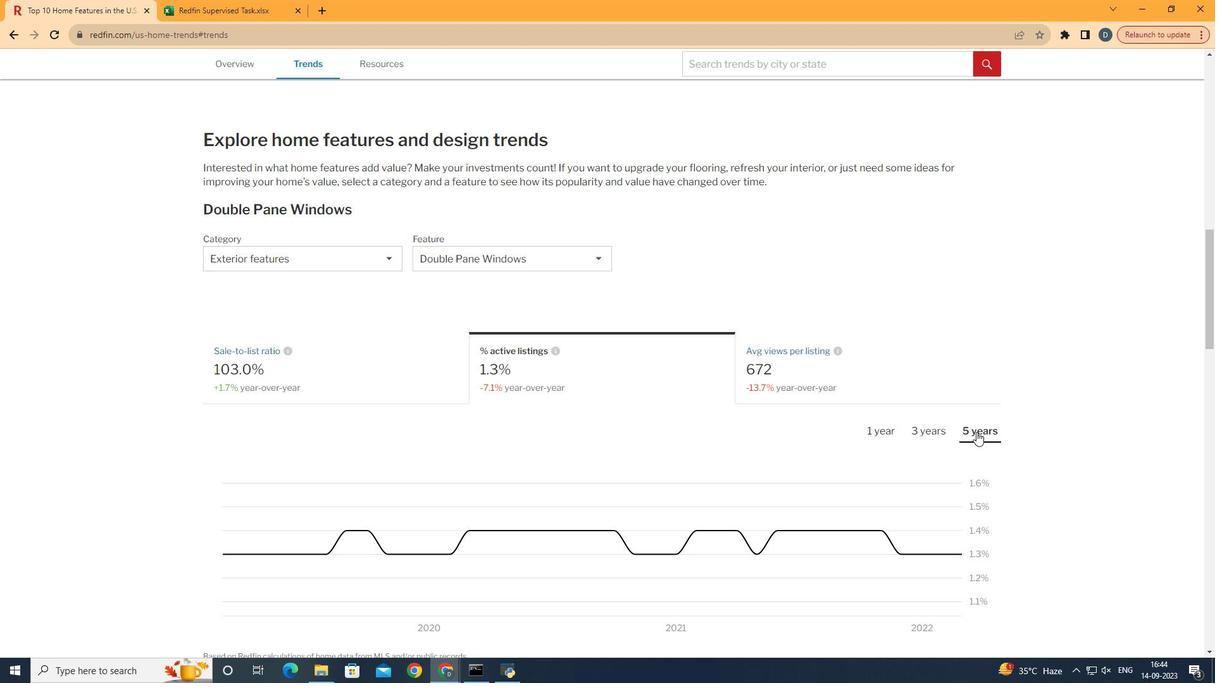 
Action: Mouse pressed left at (962, 427)
Screenshot: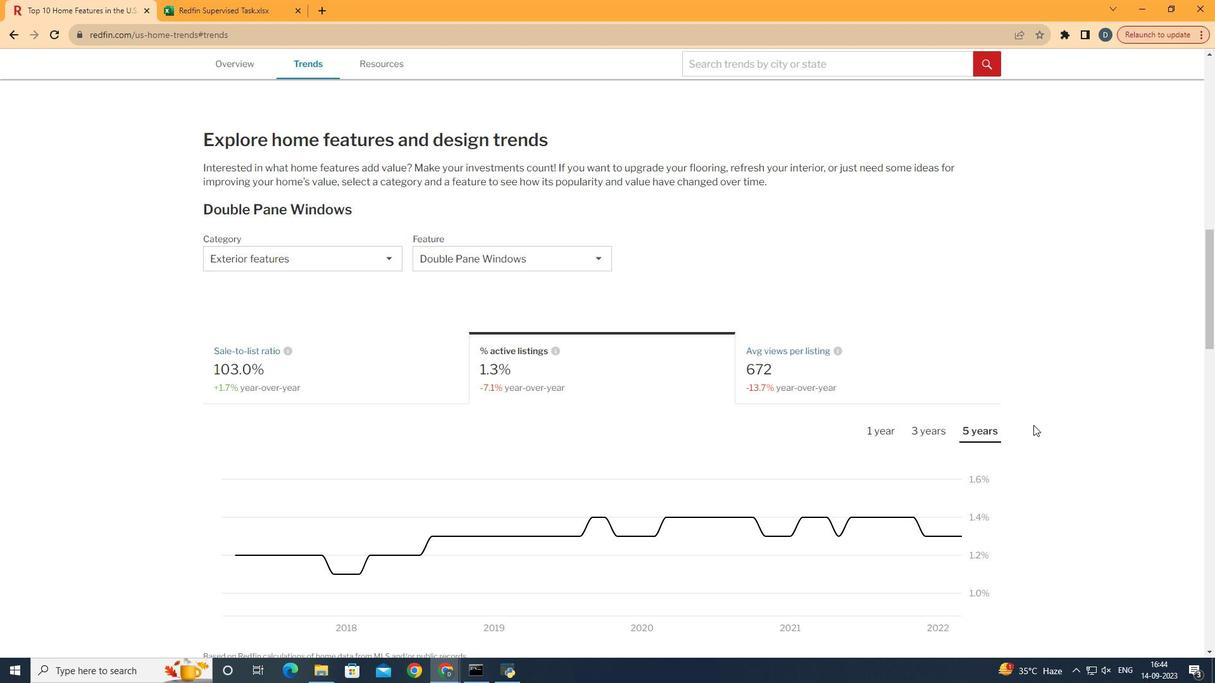 
Action: Mouse moved to (1036, 415)
Screenshot: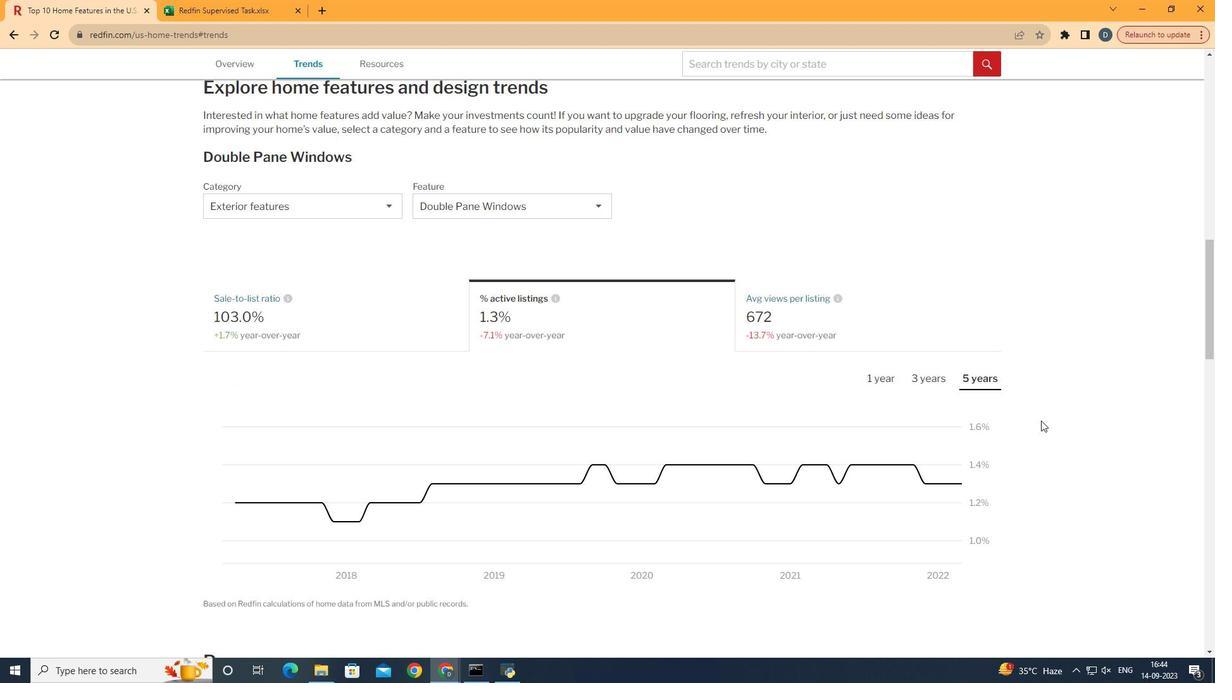 
Action: Mouse scrolled (1036, 415) with delta (0, 0)
Screenshot: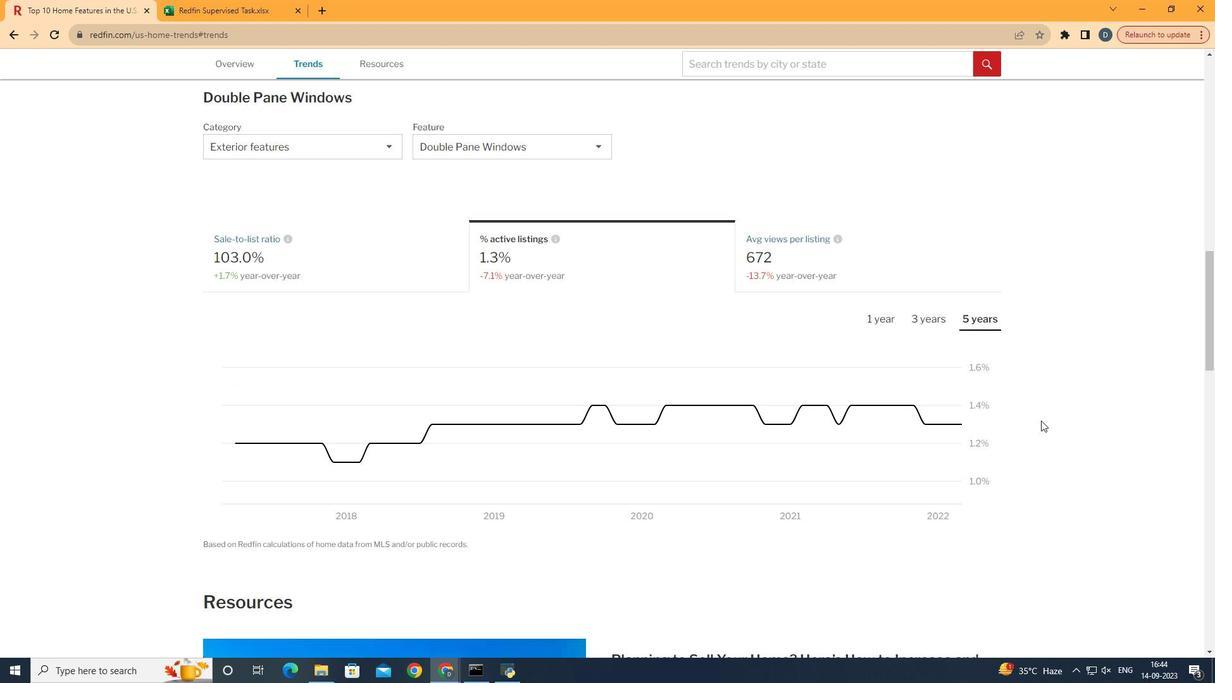 
Action: Mouse scrolled (1036, 415) with delta (0, 0)
Screenshot: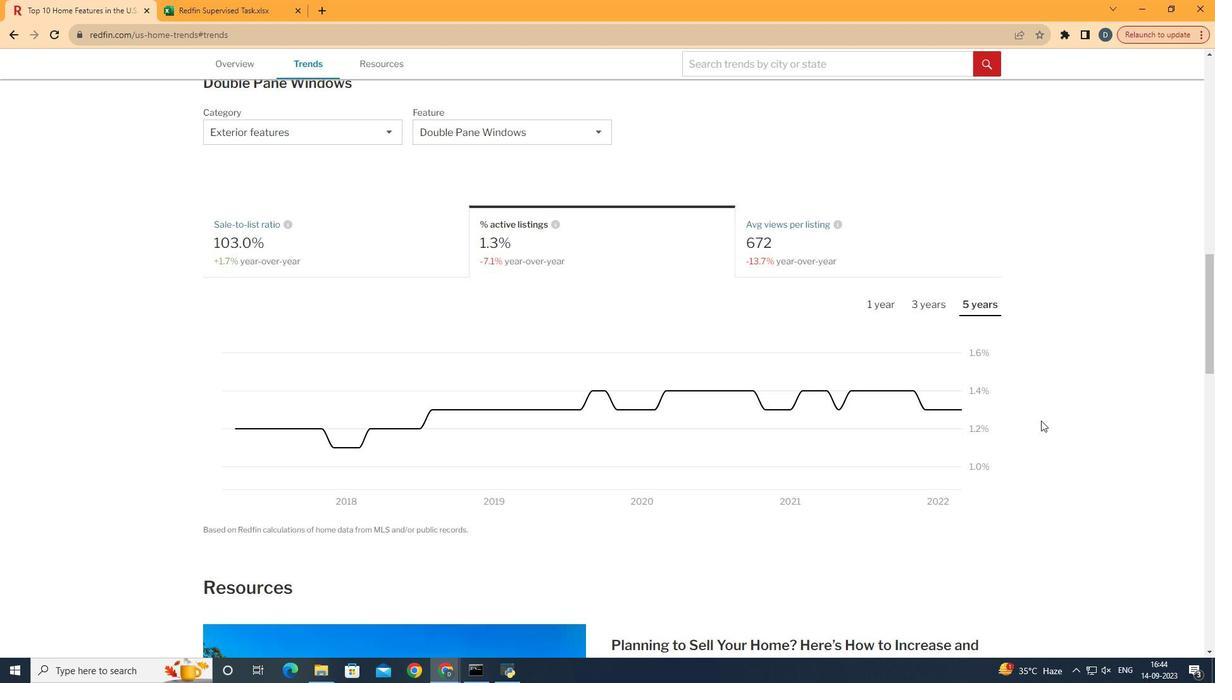 
Action: Mouse moved to (1142, 378)
Screenshot: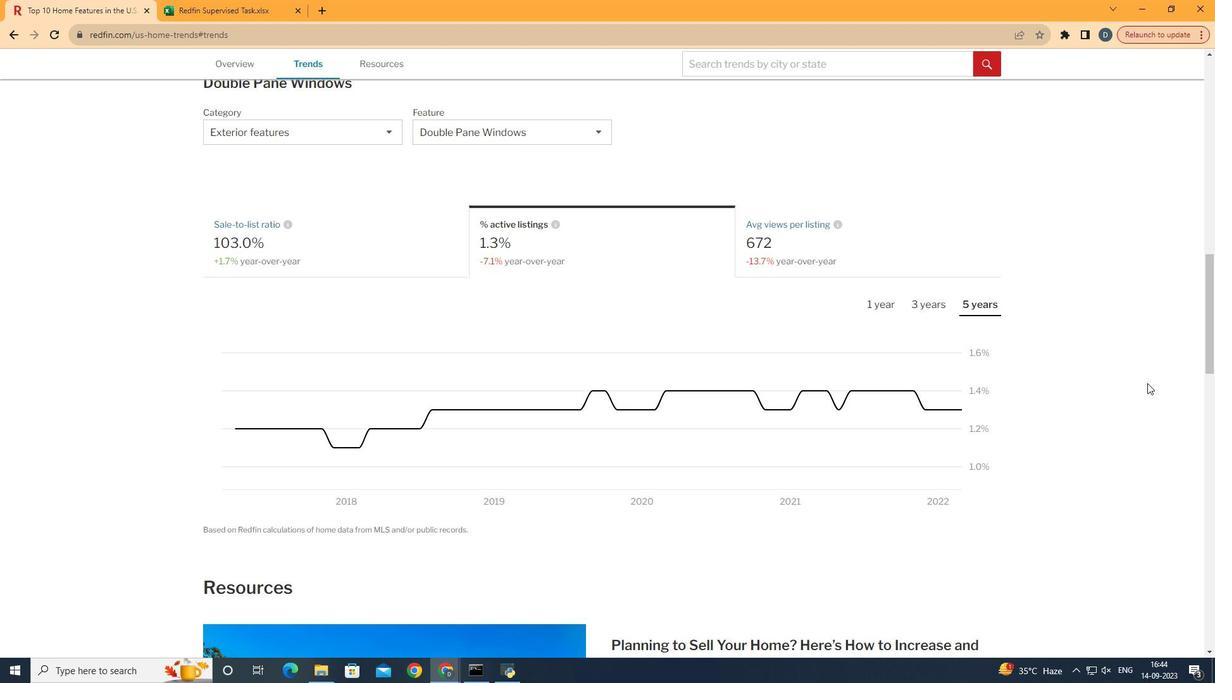 
